 Task:  Click on Golf Select Pick Sheet First name Elizabeth Last name Johnson and  Email softage.8@softage.net Group 1 Patrick Cantlay Group 2 Justin Thomas Bonus Golfer Patrick Cantlay Group 3 Kurt Kitayama Group 4 Shane Lowry #1 Golfer For The Week Keegan Bradley Tie-Breaker Score 1 Submit pick sheet
Action: Mouse scrolled (403, 253) with delta (0, 0)
Screenshot: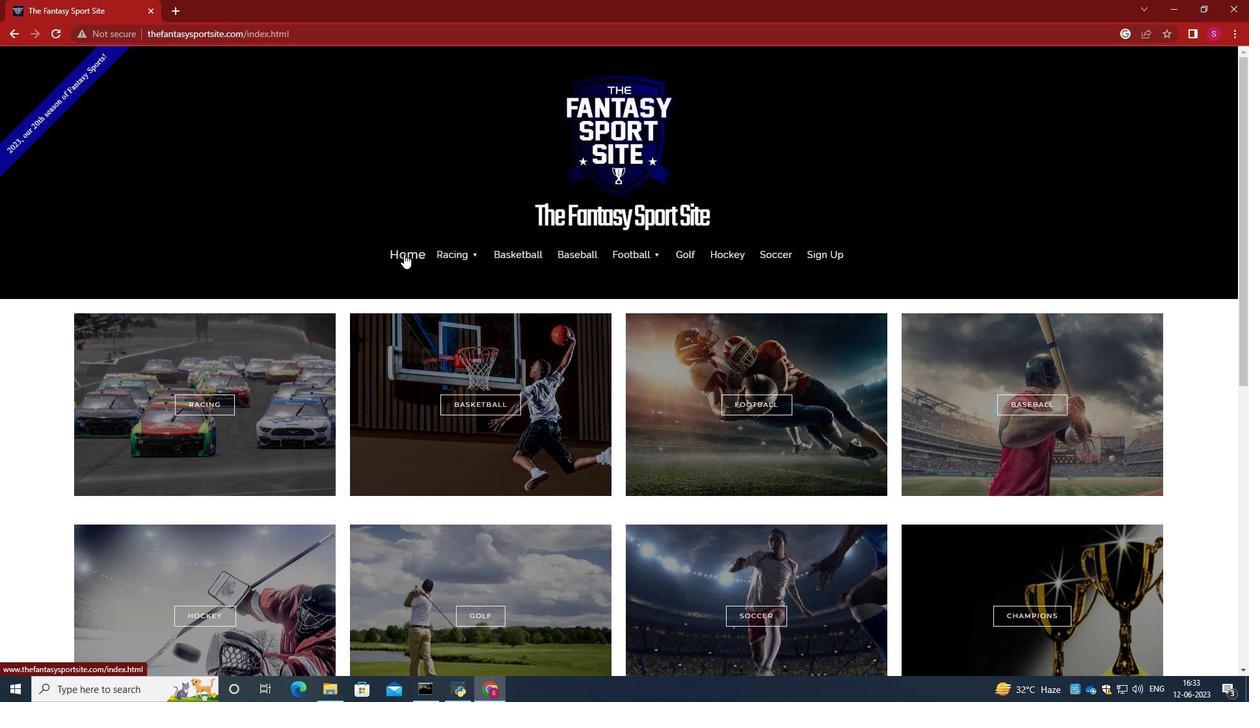 
Action: Mouse scrolled (403, 253) with delta (0, 0)
Screenshot: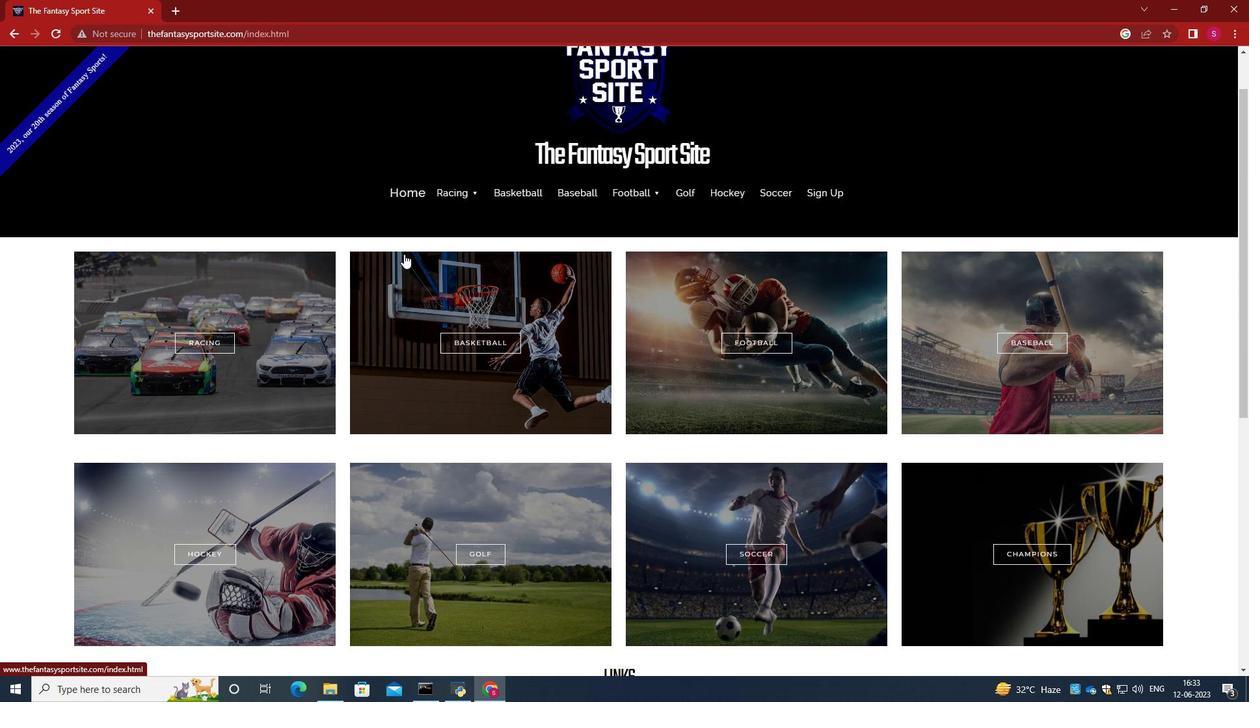 
Action: Mouse moved to (418, 279)
Screenshot: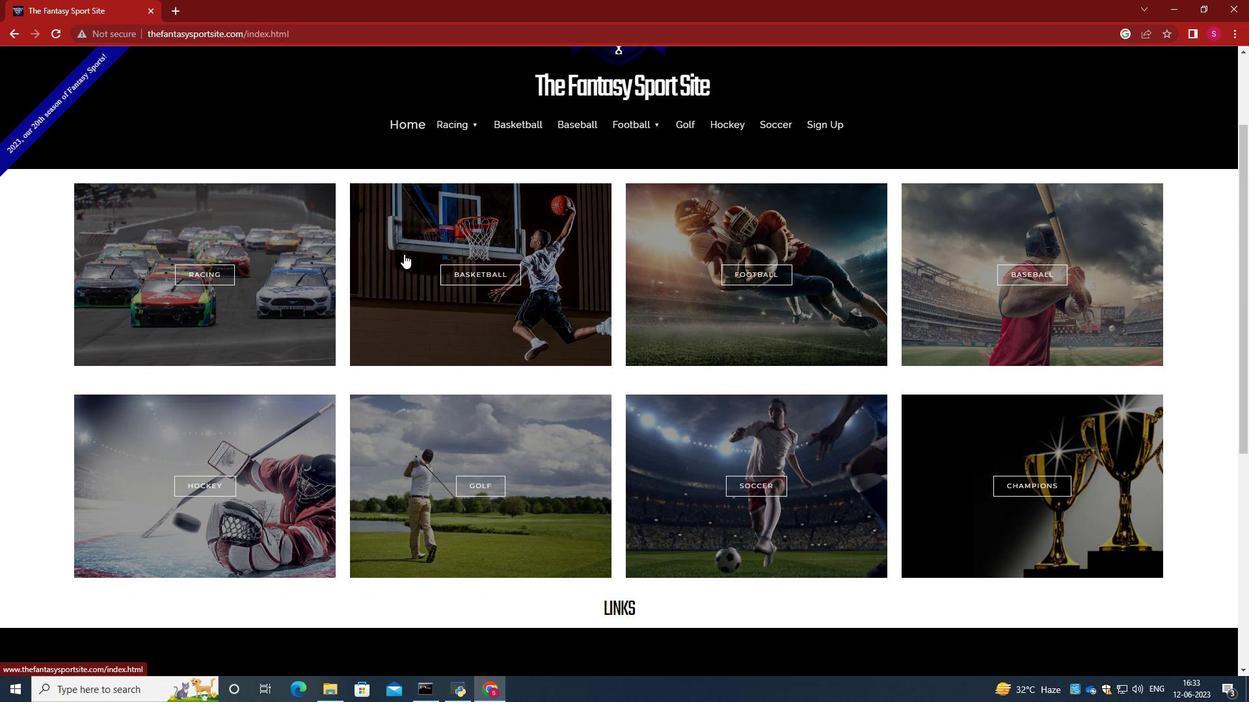 
Action: Mouse scrolled (418, 278) with delta (0, 0)
Screenshot: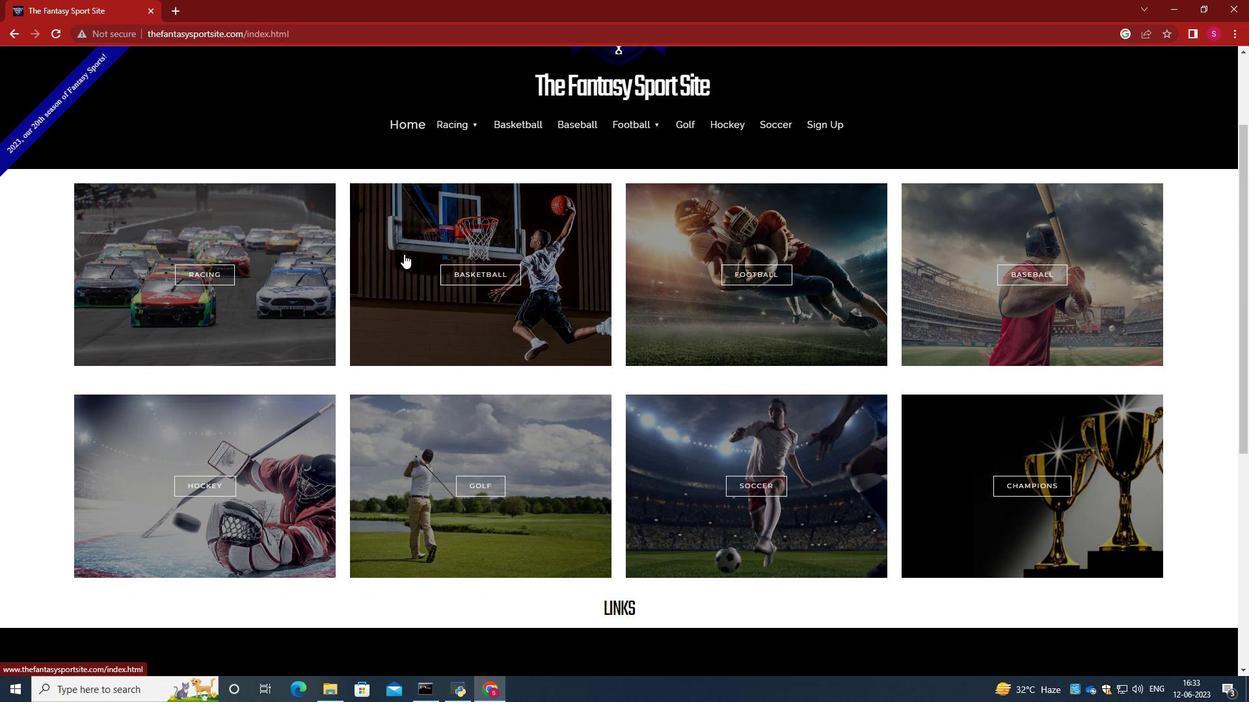 
Action: Mouse scrolled (418, 278) with delta (0, 0)
Screenshot: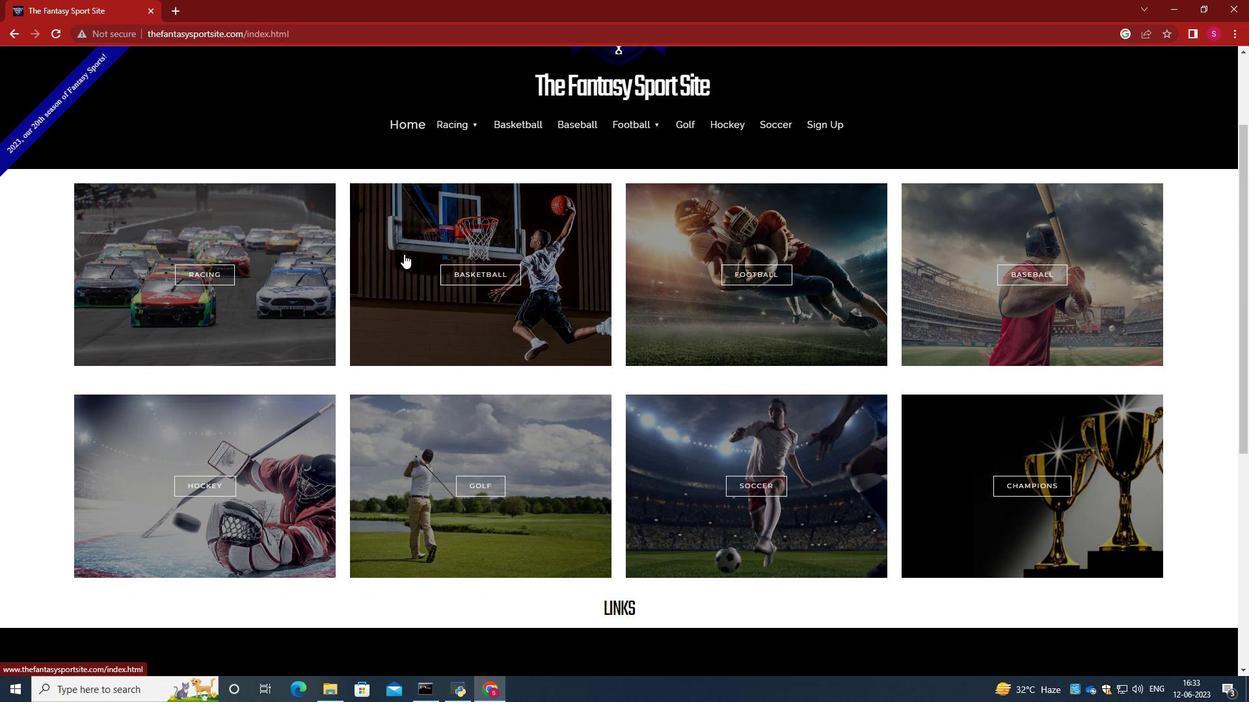 
Action: Mouse scrolled (418, 278) with delta (0, 0)
Screenshot: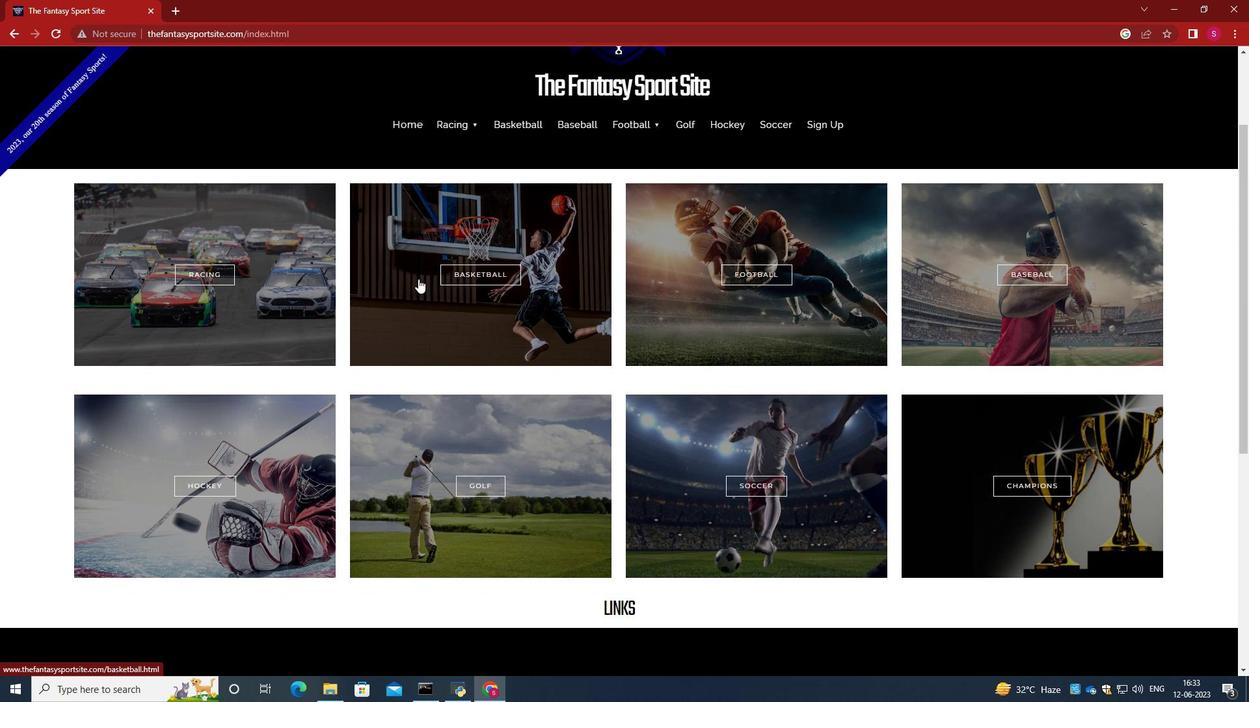 
Action: Mouse moved to (466, 293)
Screenshot: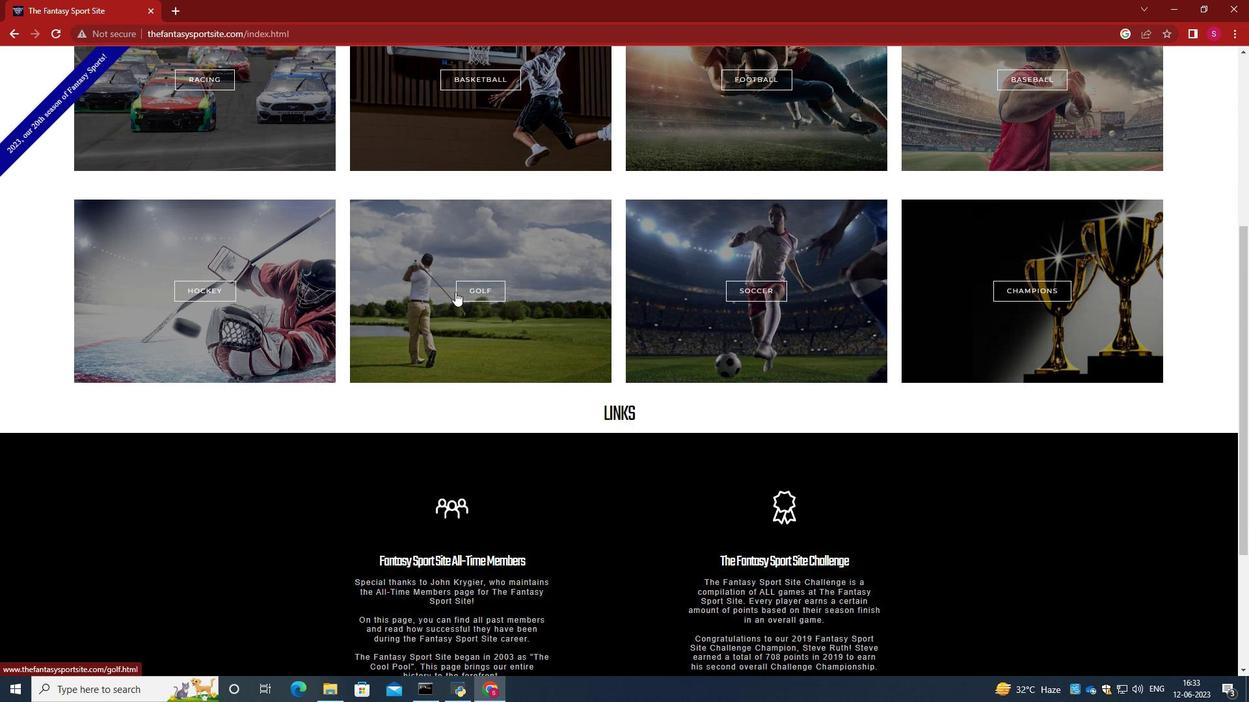 
Action: Mouse pressed left at (466, 293)
Screenshot: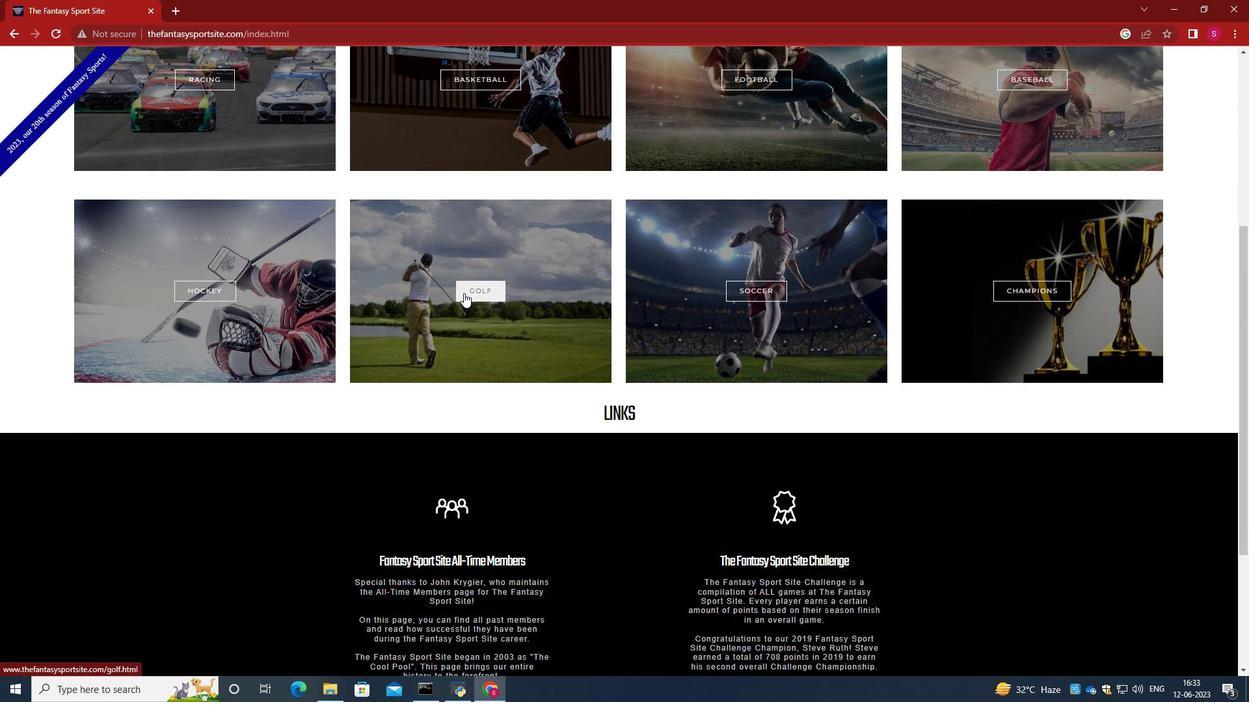 
Action: Mouse moved to (466, 292)
Screenshot: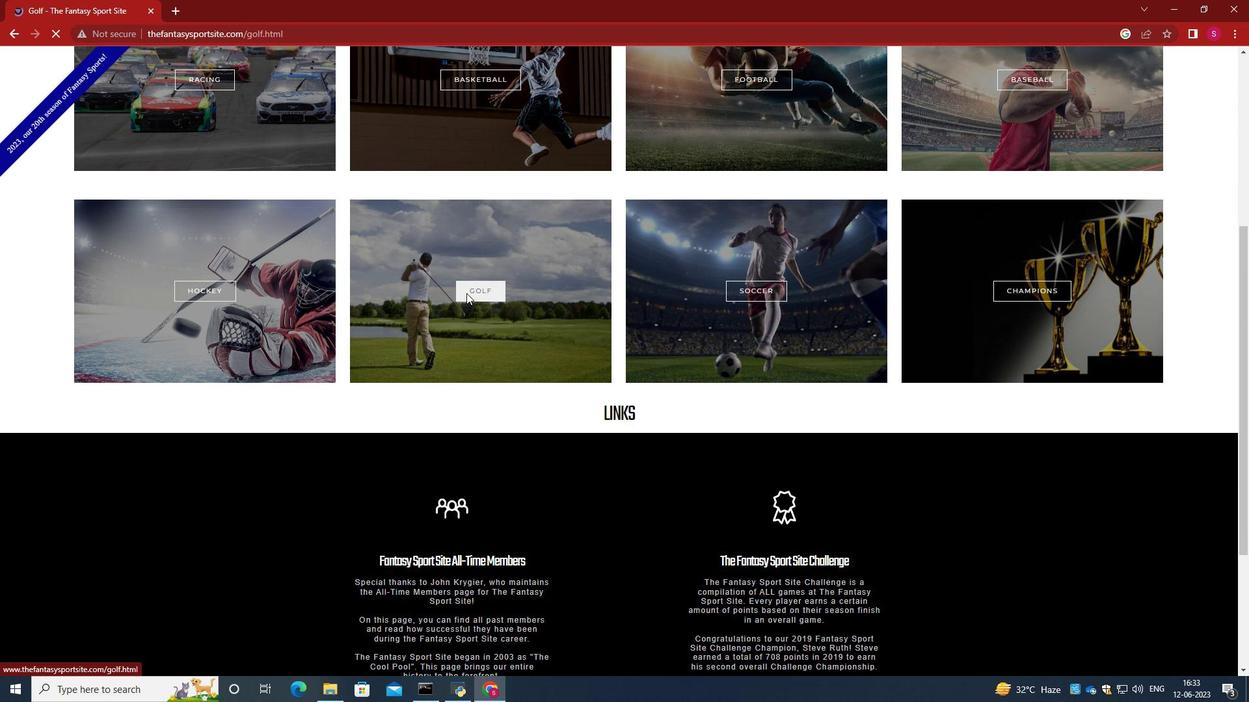 
Action: Mouse scrolled (466, 292) with delta (0, 0)
Screenshot: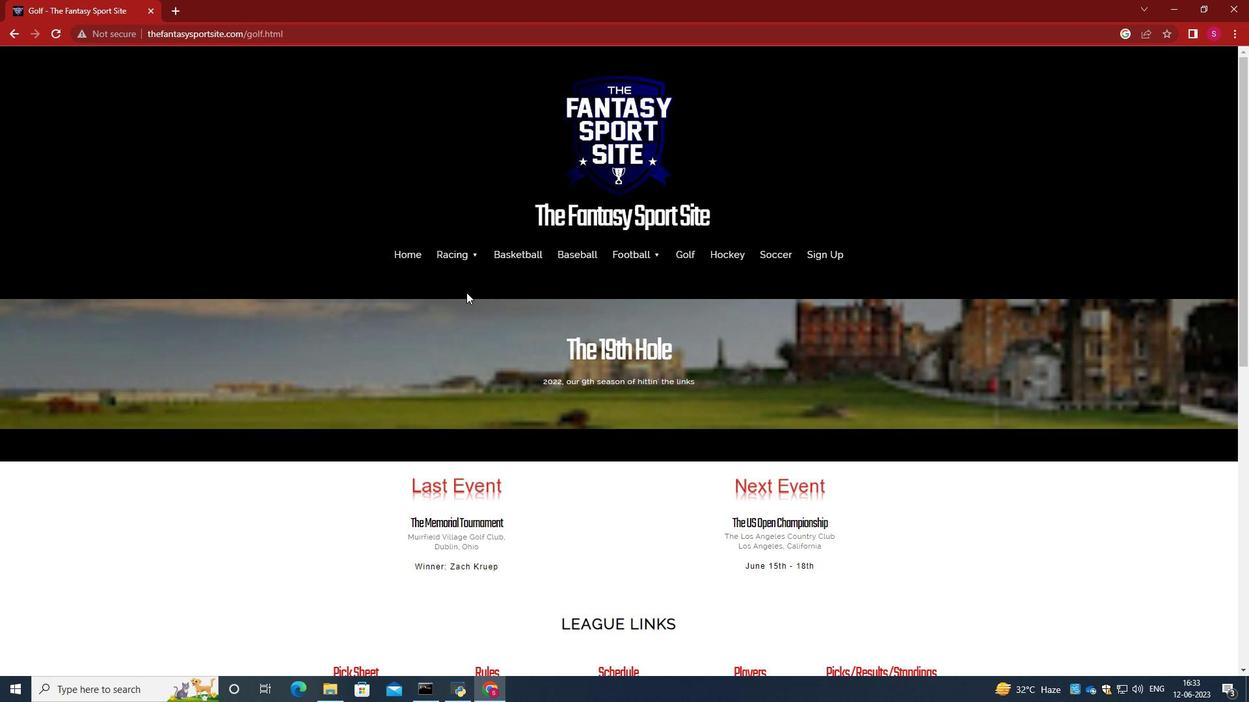 
Action: Mouse moved to (465, 293)
Screenshot: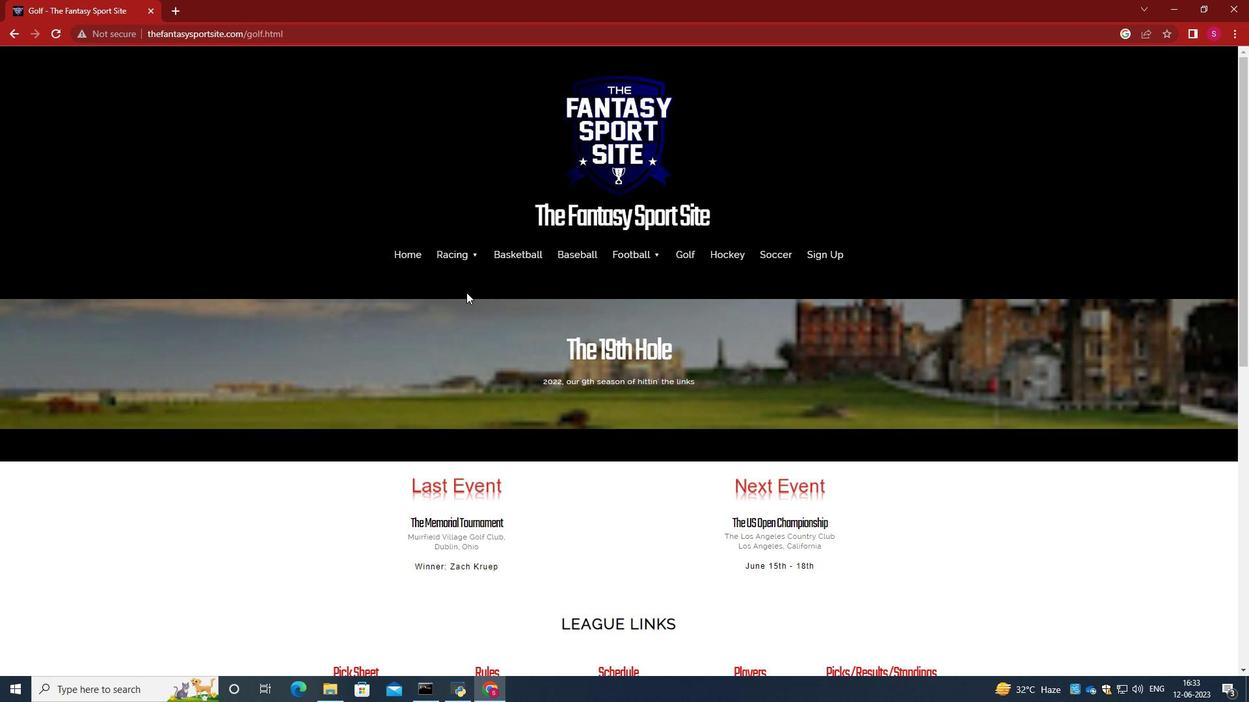 
Action: Mouse scrolled (465, 292) with delta (0, 0)
Screenshot: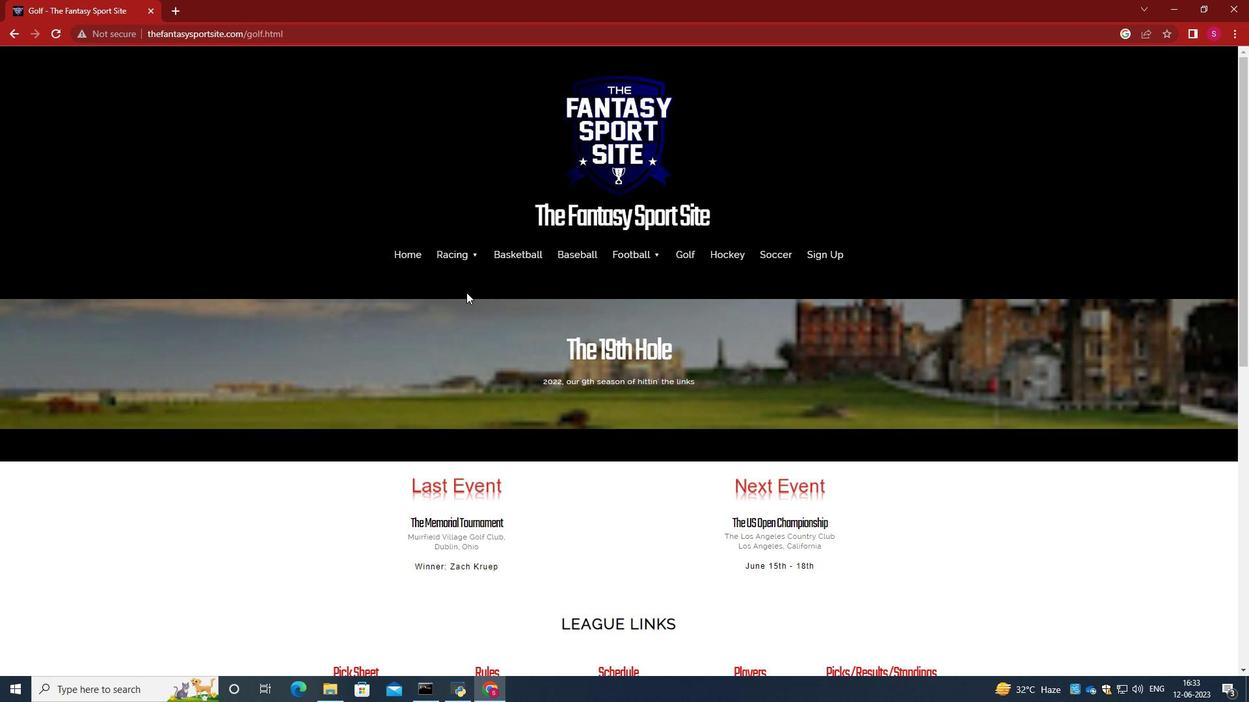 
Action: Mouse moved to (462, 293)
Screenshot: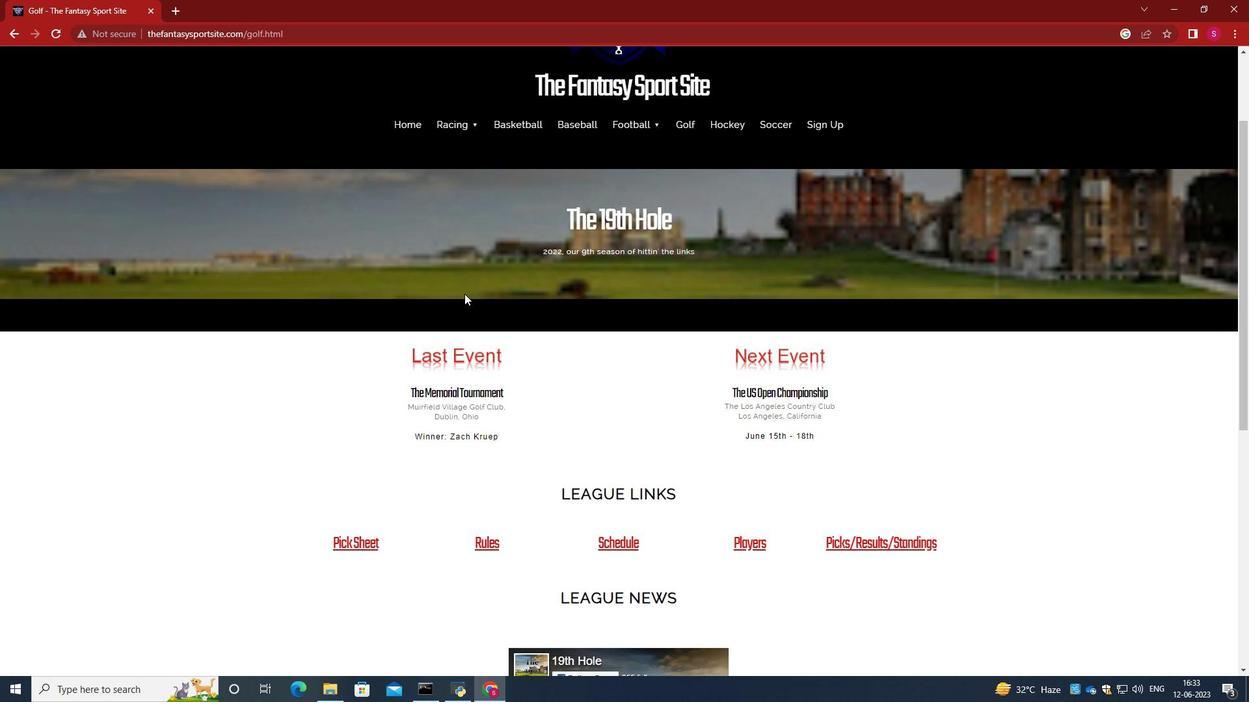 
Action: Mouse scrolled (462, 292) with delta (0, 0)
Screenshot: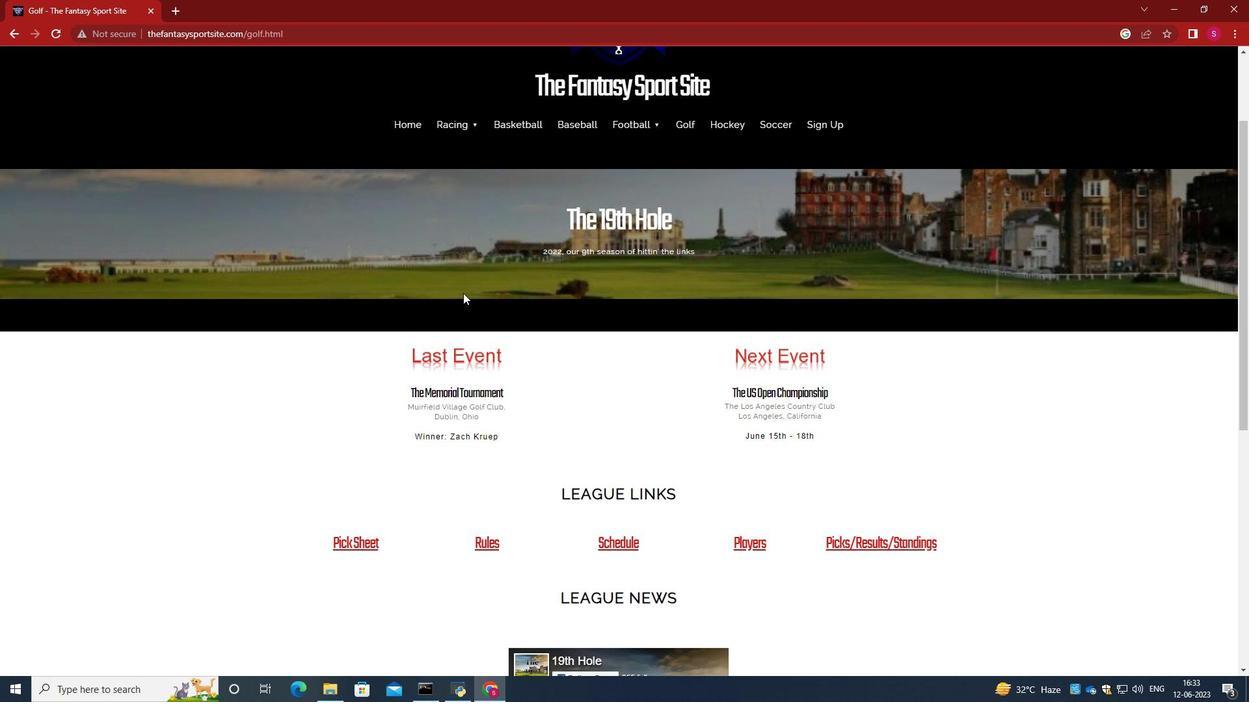 
Action: Mouse scrolled (462, 292) with delta (0, 0)
Screenshot: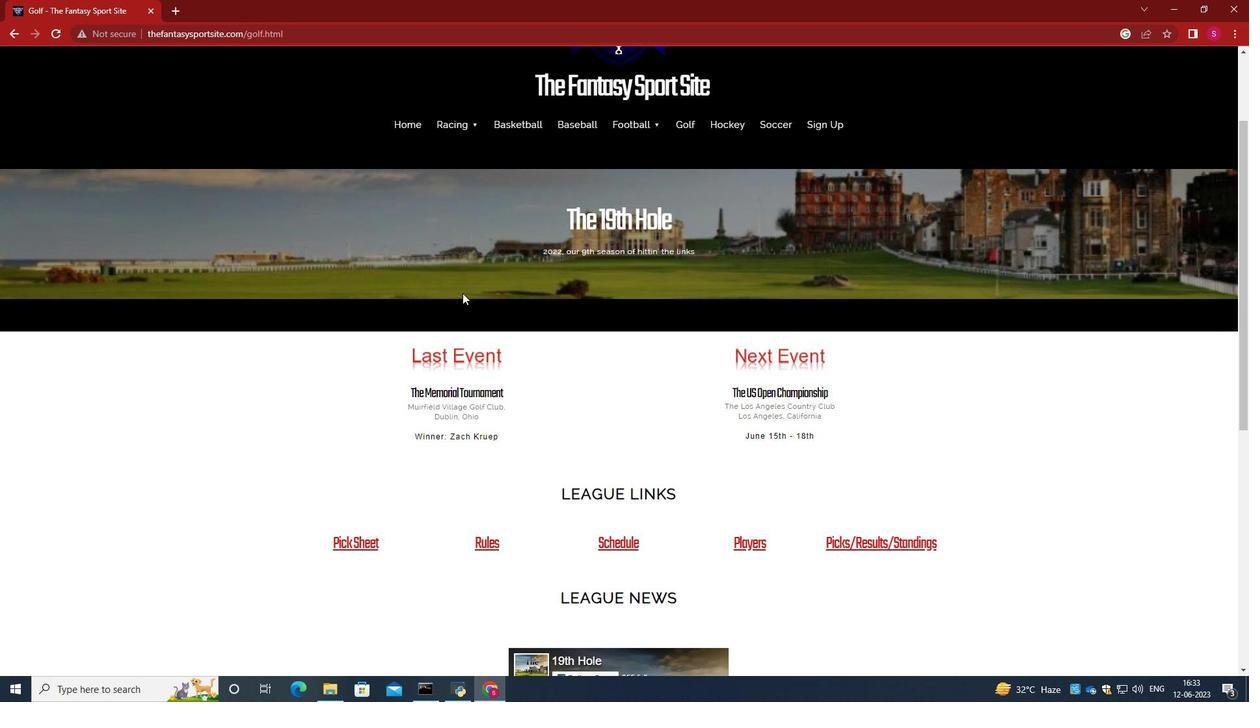 
Action: Mouse scrolled (462, 292) with delta (0, 0)
Screenshot: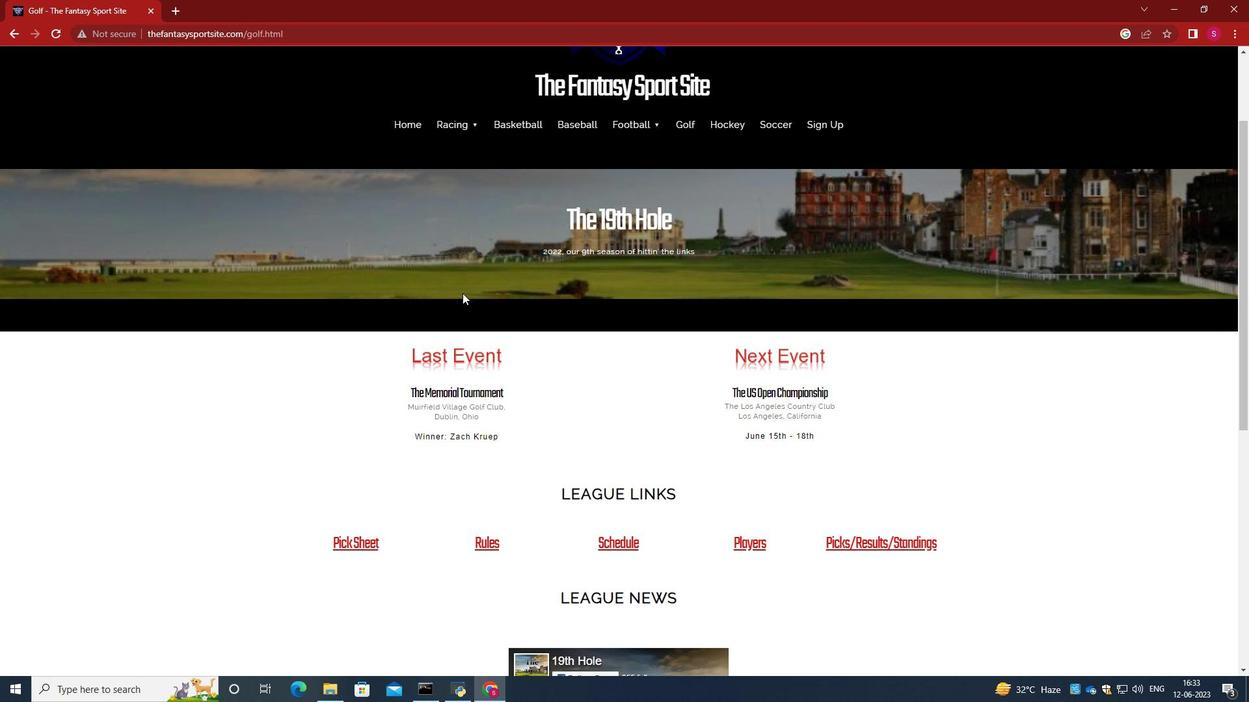 
Action: Mouse moved to (344, 344)
Screenshot: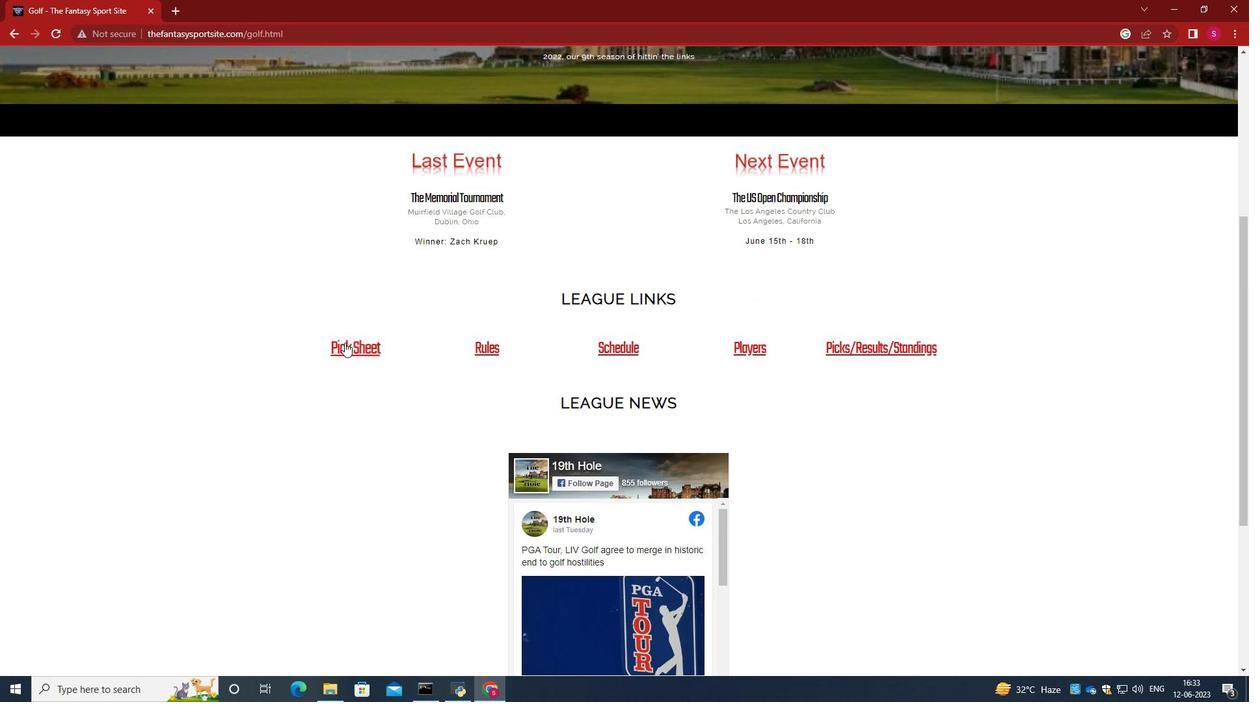 
Action: Mouse pressed left at (344, 344)
Screenshot: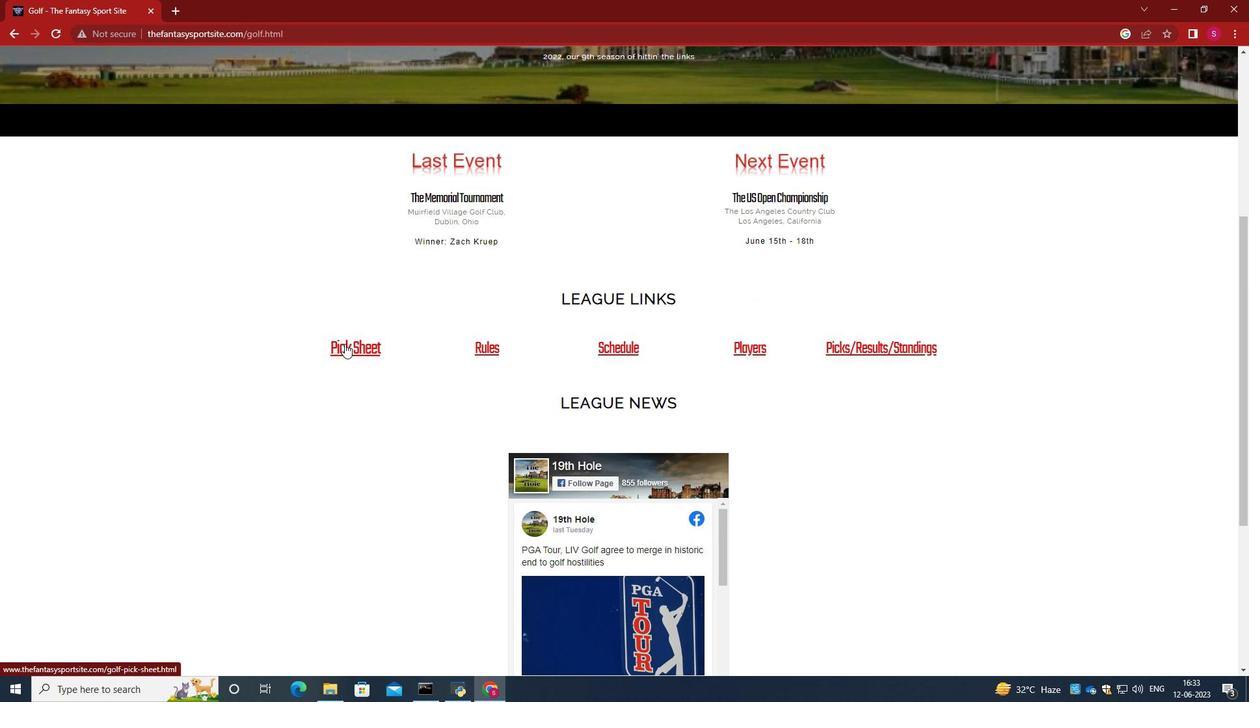 
Action: Mouse moved to (489, 262)
Screenshot: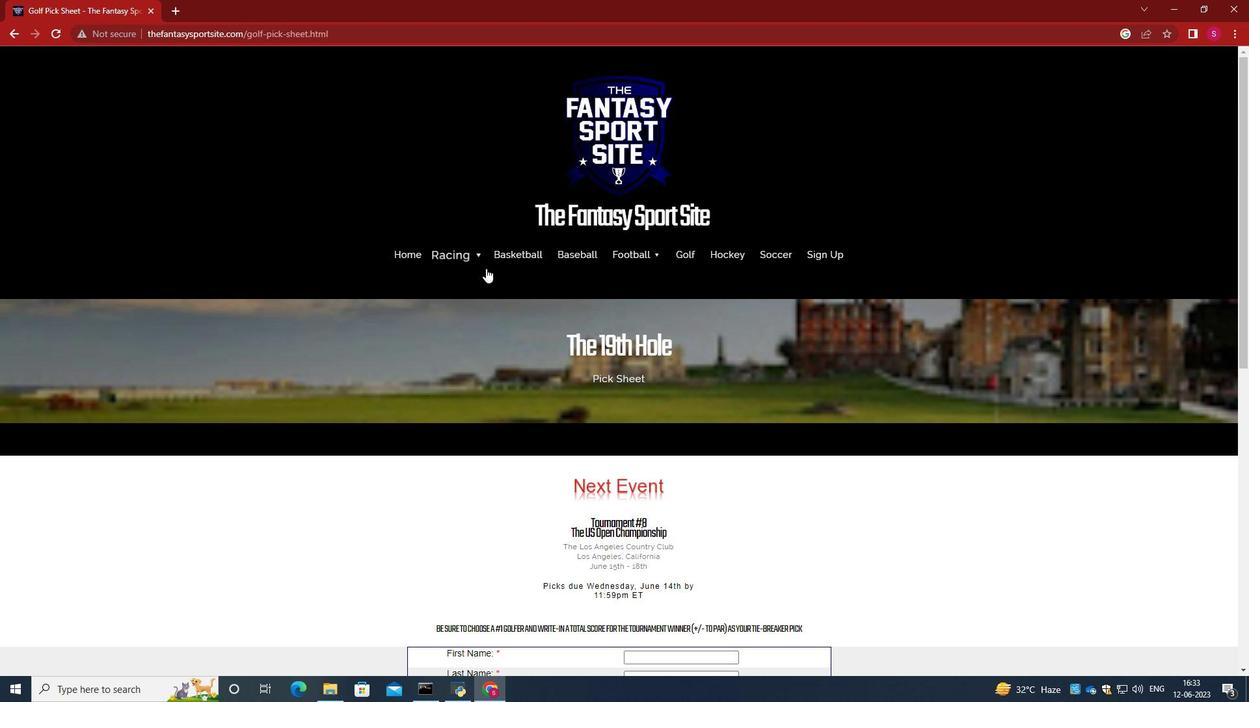 
Action: Mouse scrolled (489, 262) with delta (0, 0)
Screenshot: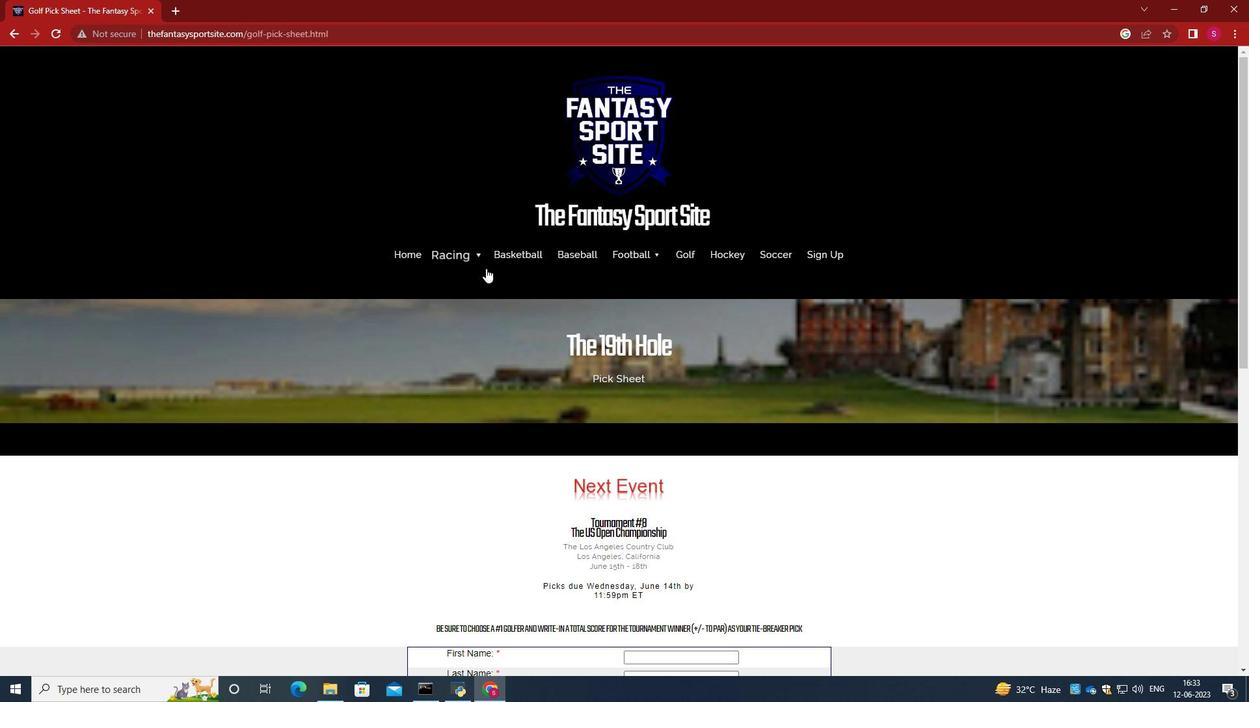 
Action: Mouse scrolled (489, 262) with delta (0, 0)
Screenshot: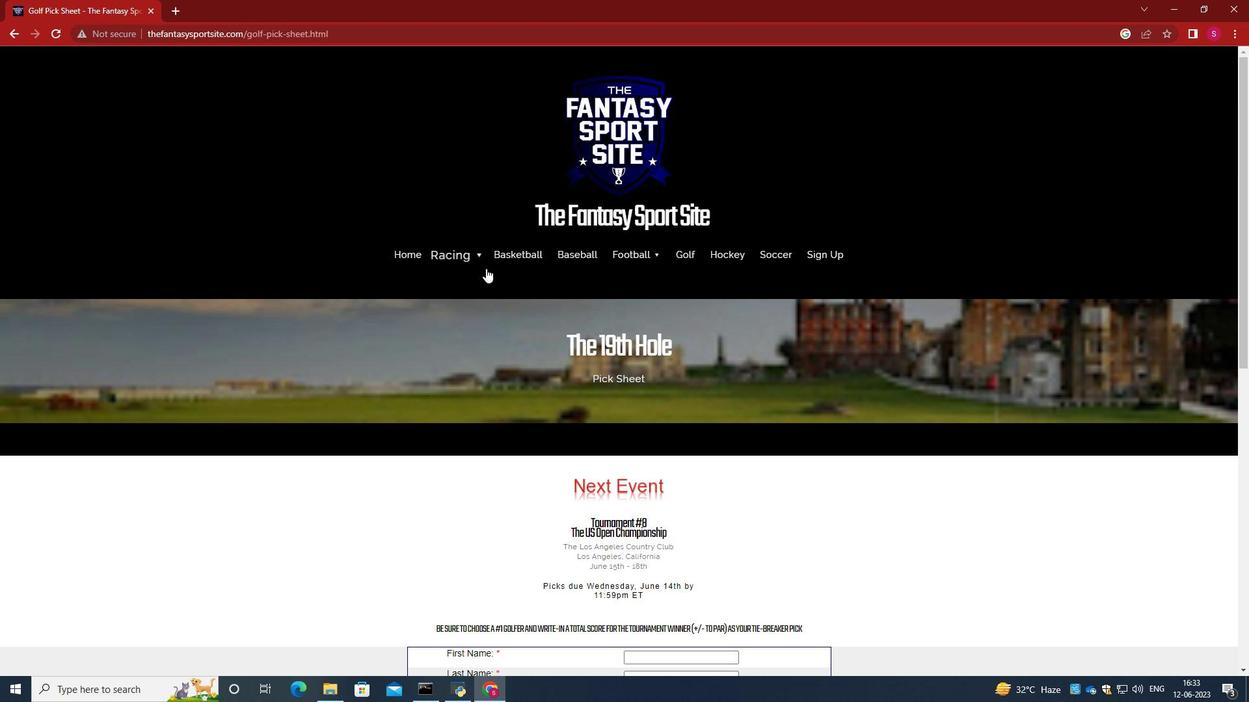 
Action: Mouse scrolled (489, 262) with delta (0, 0)
Screenshot: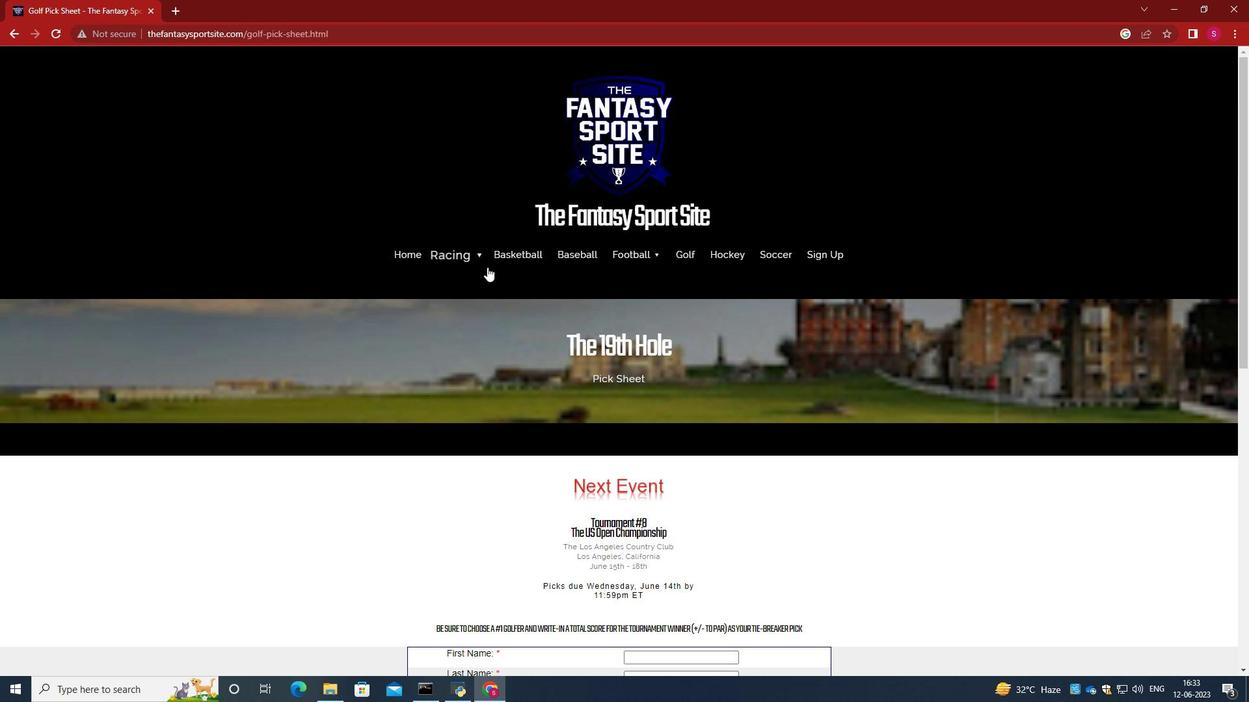 
Action: Mouse scrolled (489, 262) with delta (0, 0)
Screenshot: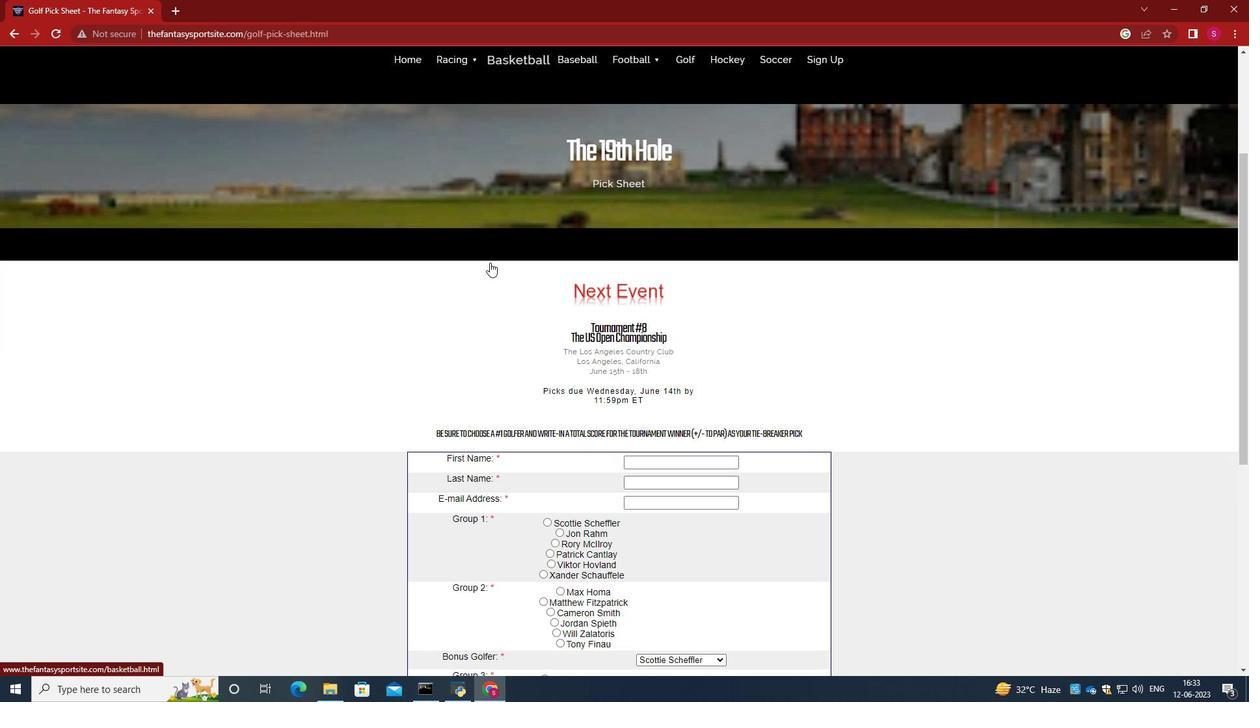 
Action: Mouse moved to (491, 262)
Screenshot: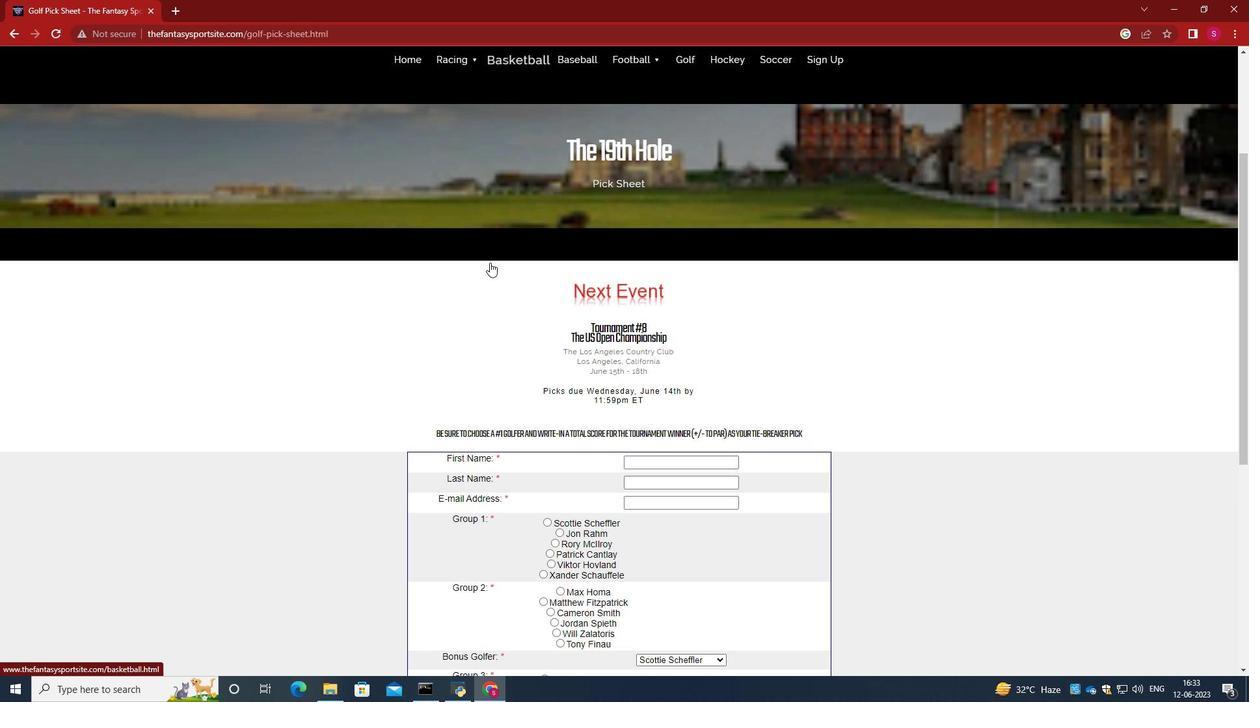 
Action: Mouse scrolled (491, 261) with delta (0, 0)
Screenshot: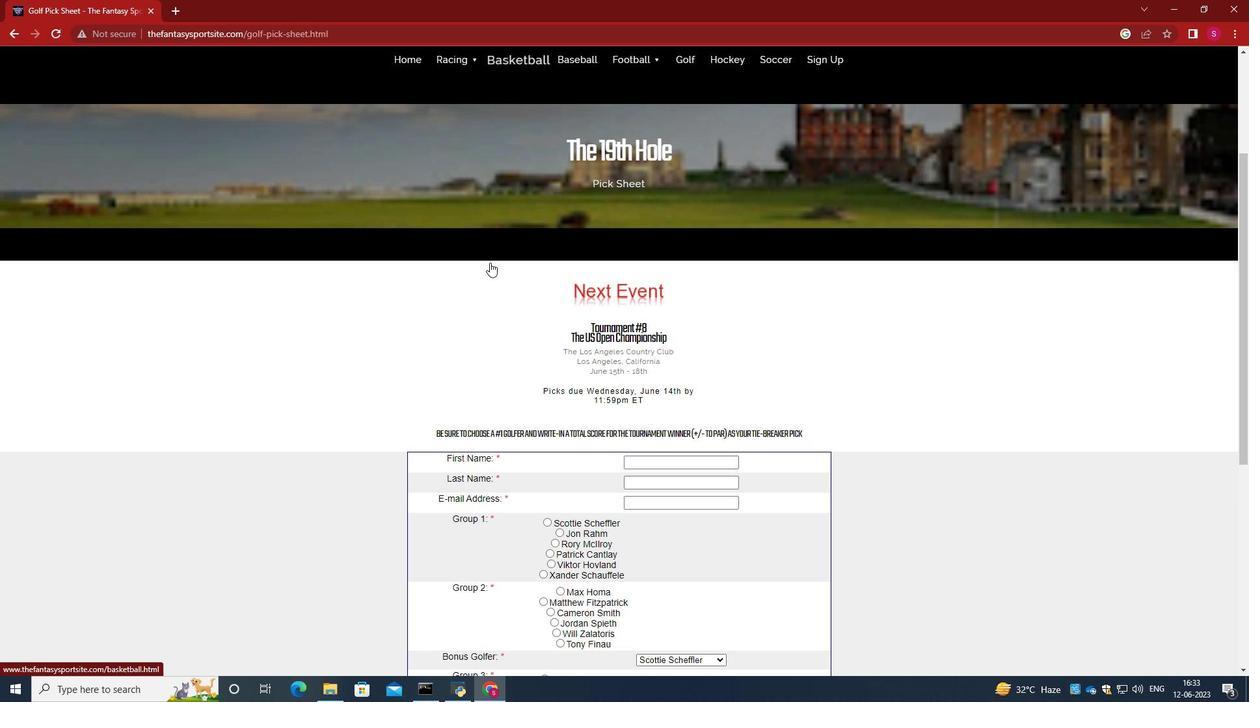 
Action: Mouse moved to (485, 262)
Screenshot: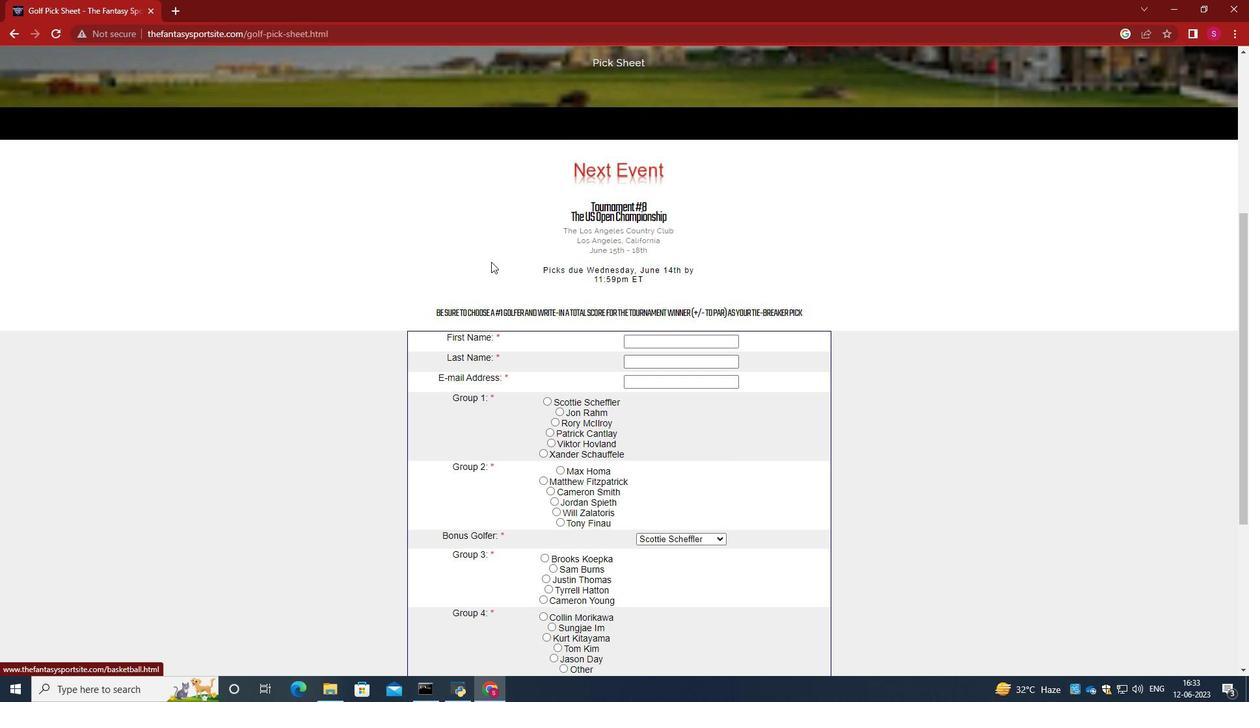 
Action: Mouse scrolled (485, 261) with delta (0, 0)
Screenshot: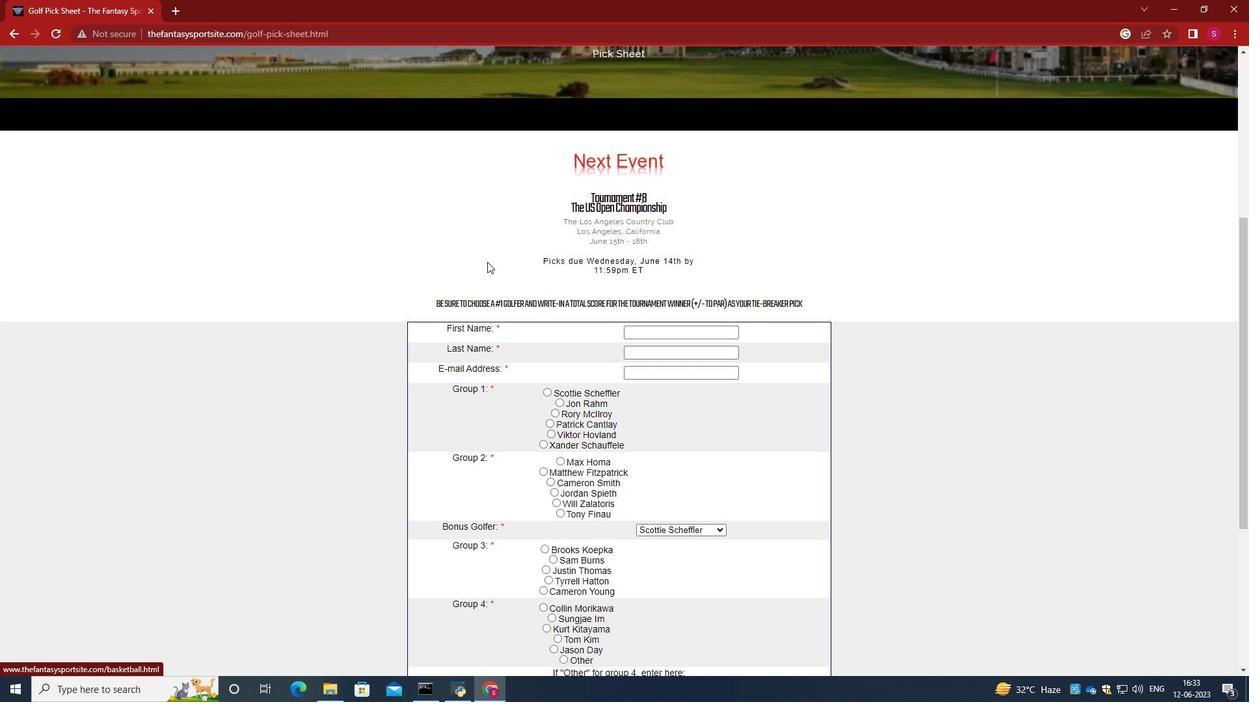 
Action: Mouse scrolled (485, 261) with delta (0, 0)
Screenshot: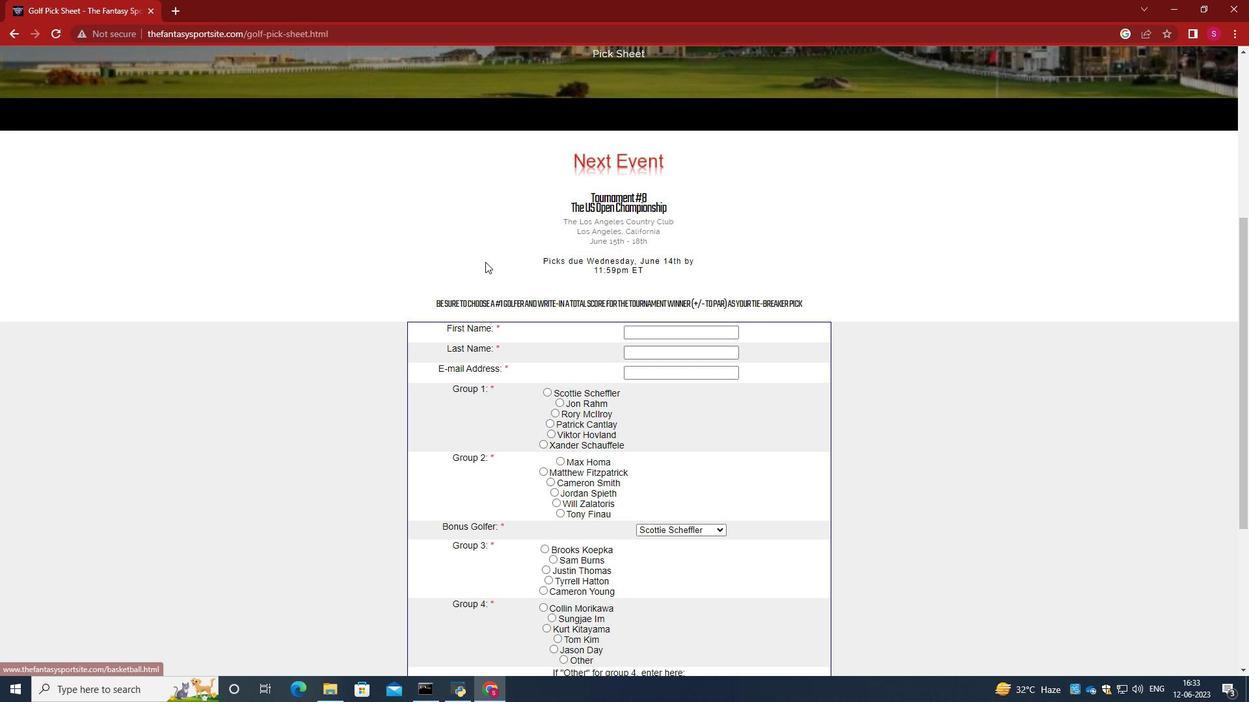 
Action: Mouse scrolled (485, 261) with delta (0, 0)
Screenshot: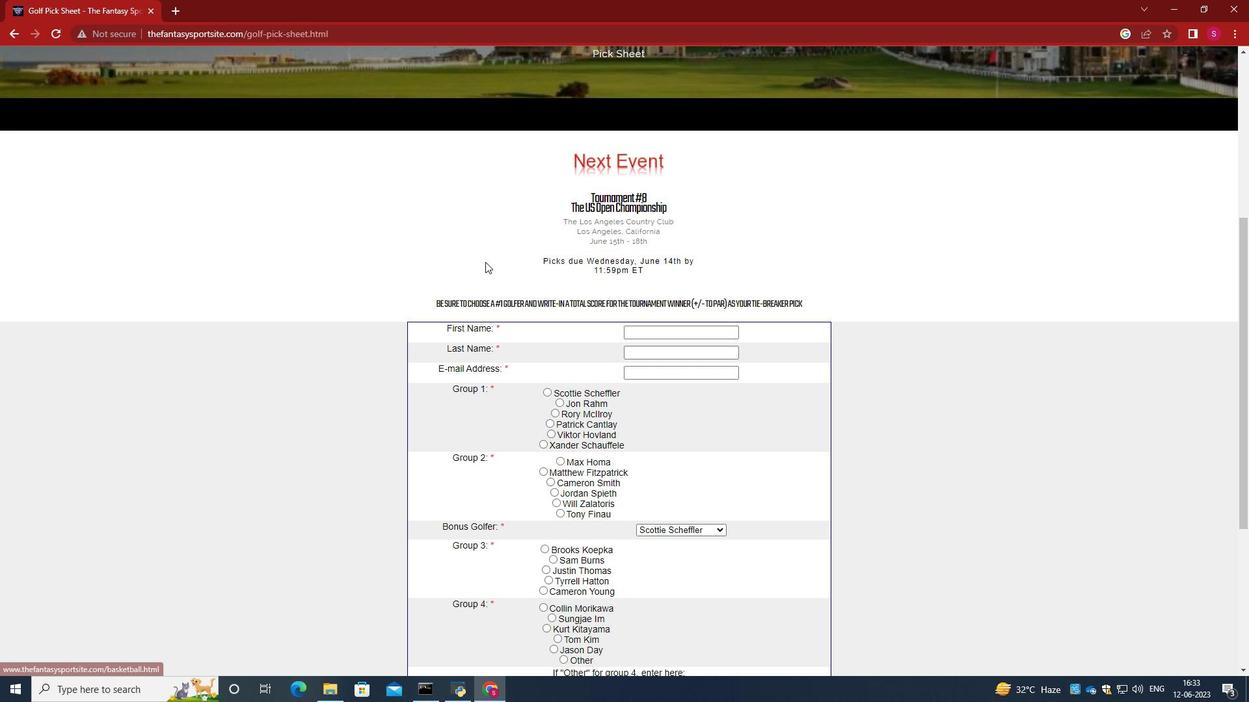 
Action: Mouse moved to (699, 137)
Screenshot: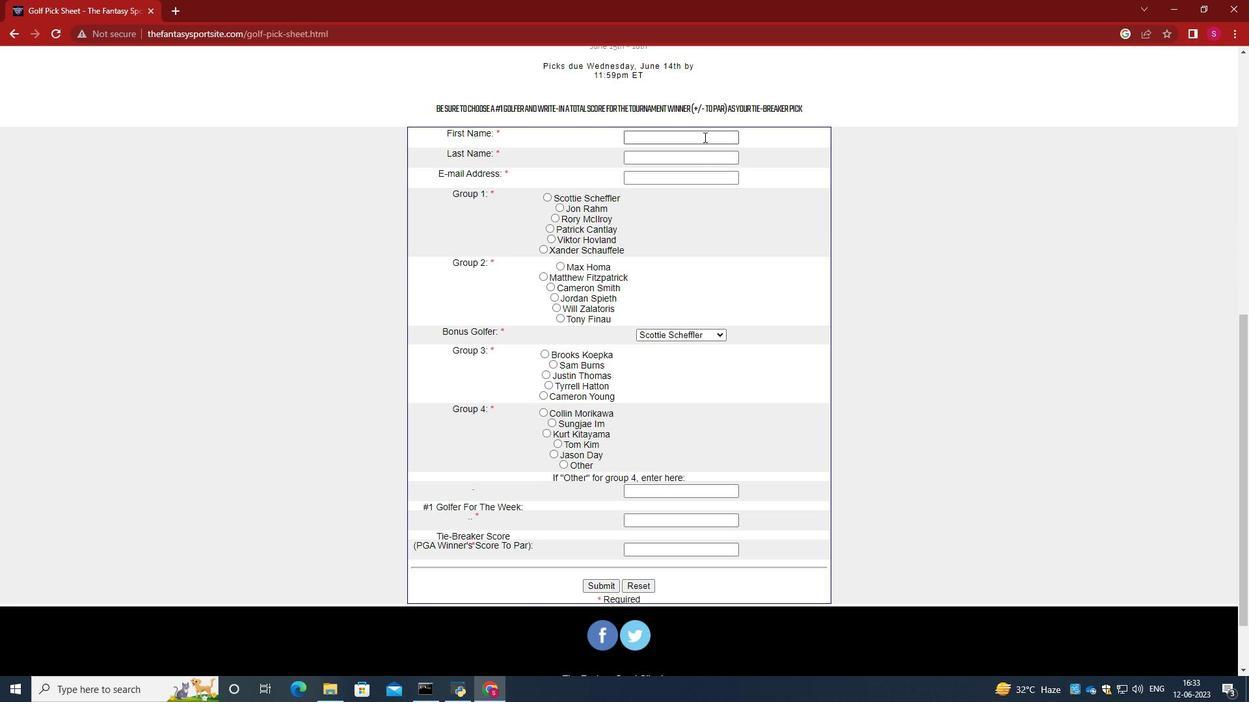 
Action: Mouse pressed left at (699, 137)
Screenshot: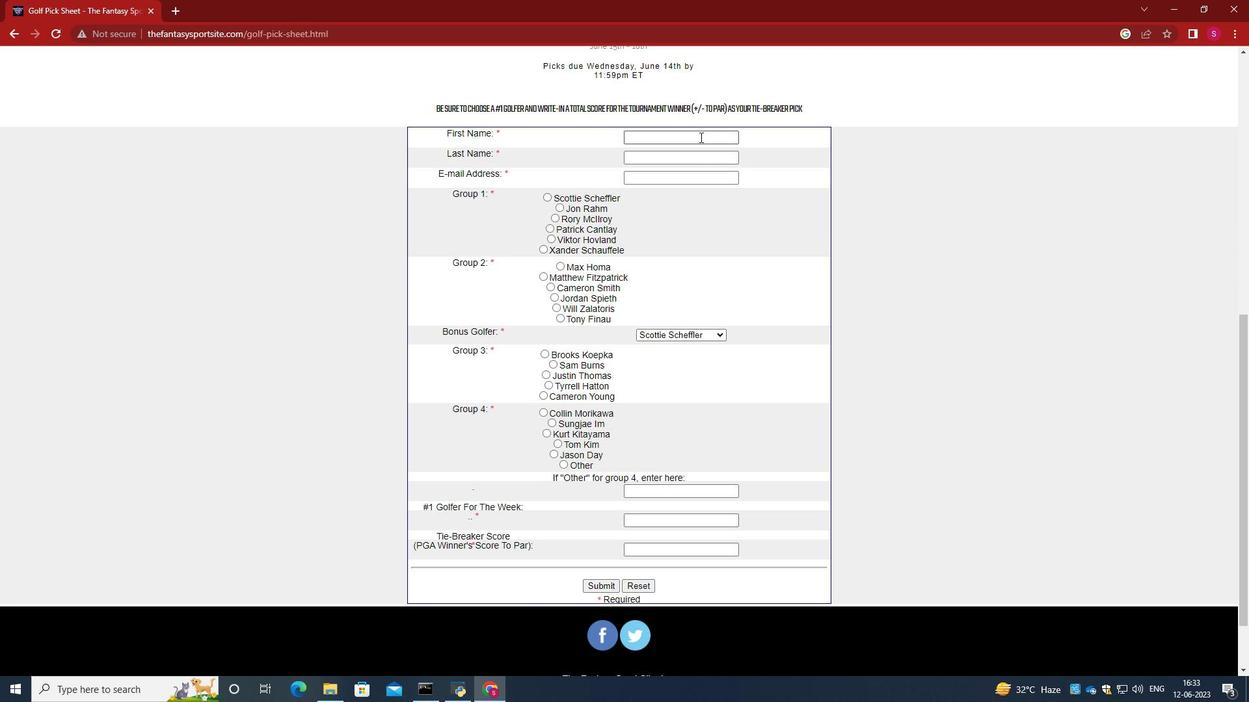 
Action: Key pressed <Key.caps_lock>E<Key.caps_lock>lizabeth<Key.tab><Key.caps_lock>J<Key.caps_lock>honson<Key.tab>softage.8<Key.shift>@softage.net<Key.tab>
Screenshot: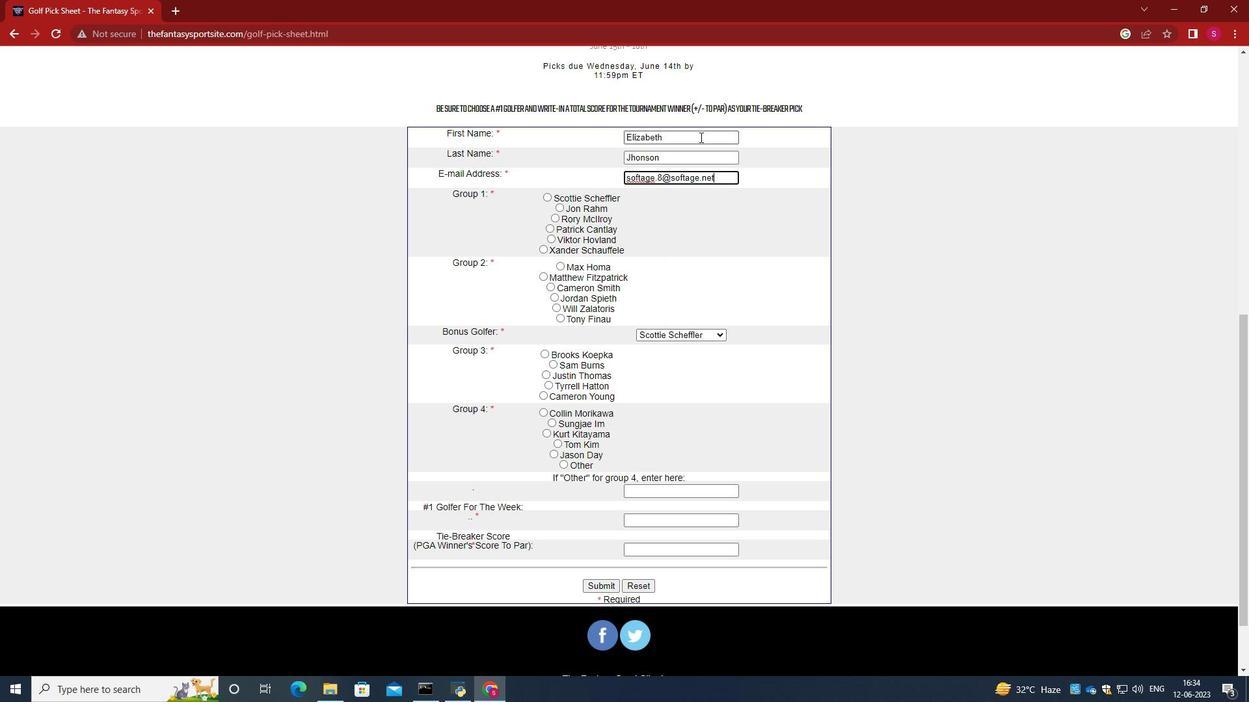 
Action: Mouse moved to (554, 229)
Screenshot: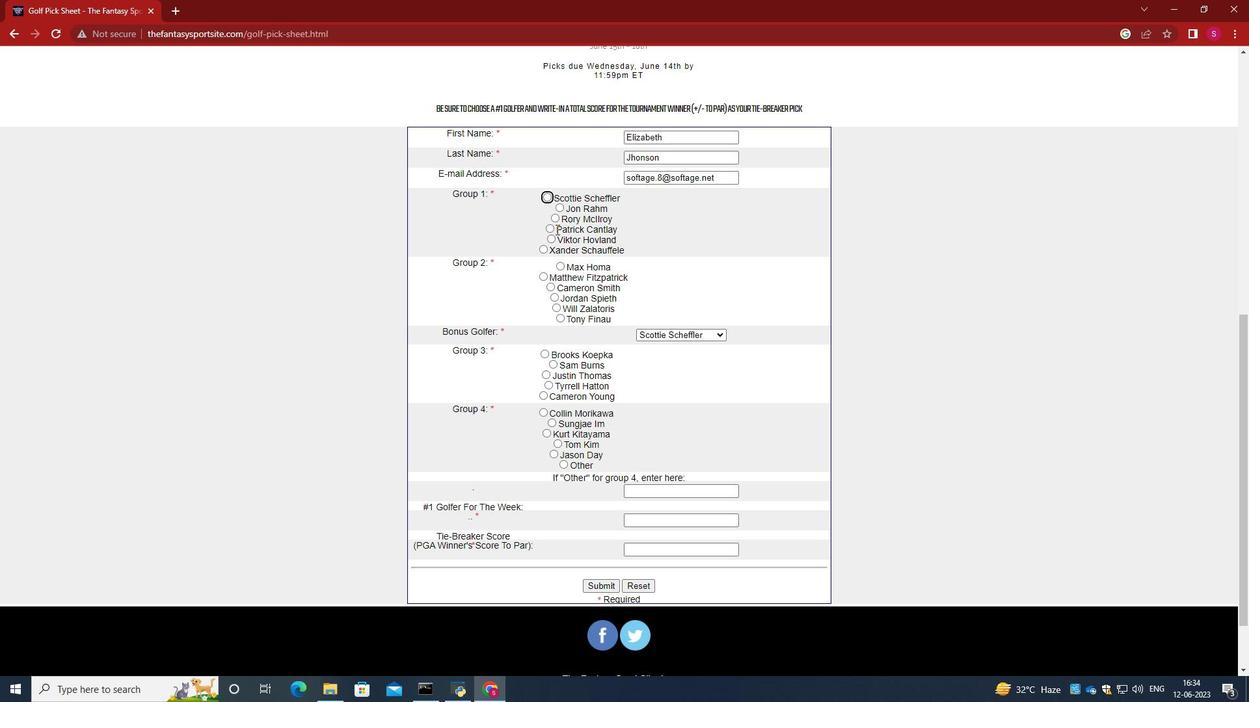 
Action: Mouse pressed left at (554, 229)
Screenshot: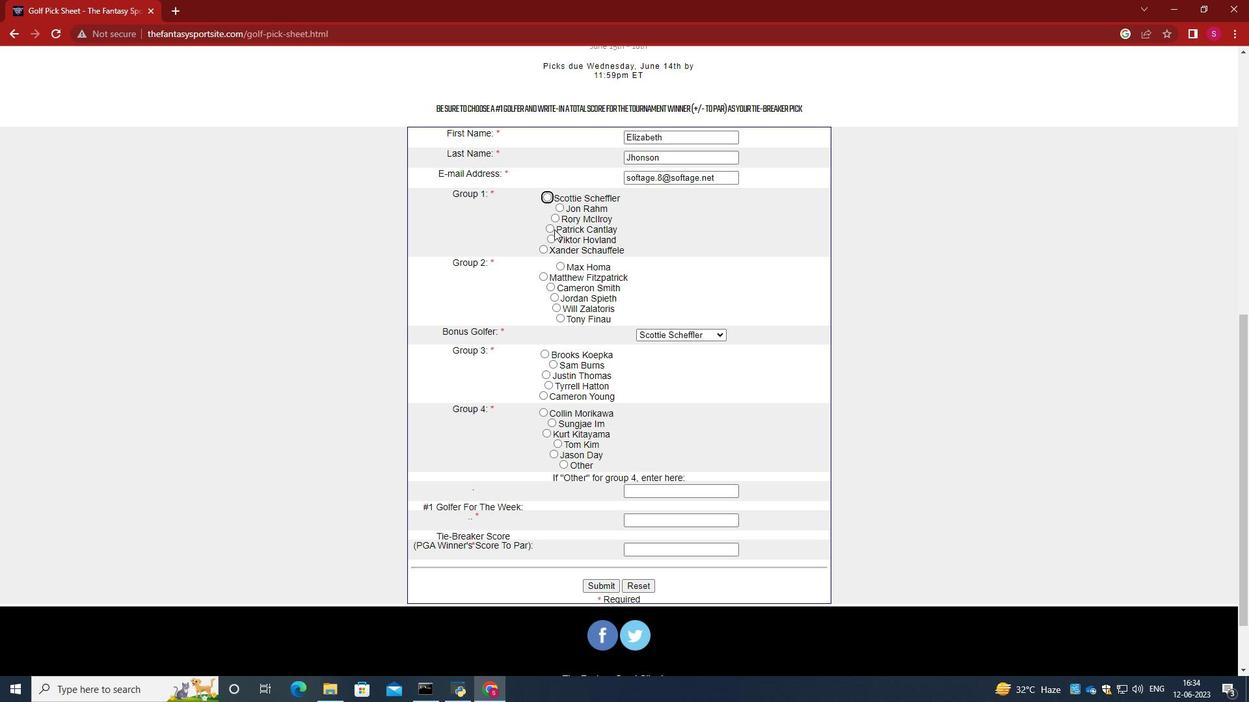 
Action: Mouse moved to (550, 229)
Screenshot: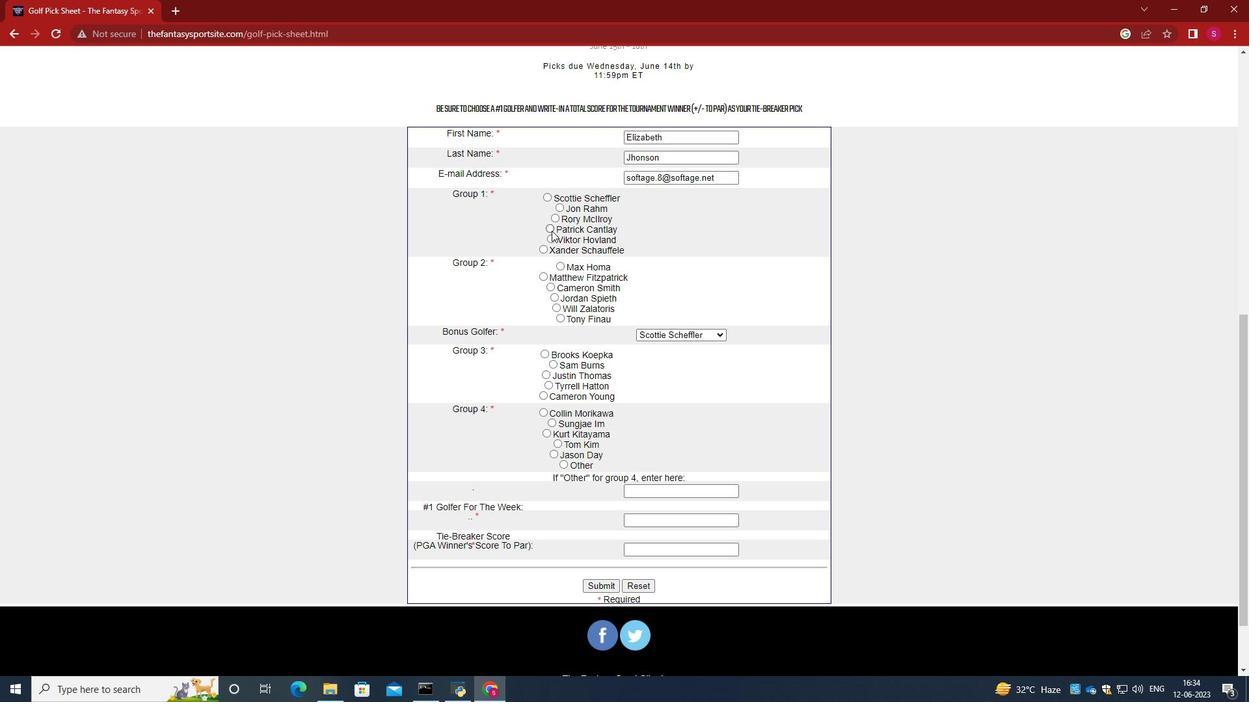 
Action: Mouse pressed left at (550, 229)
Screenshot: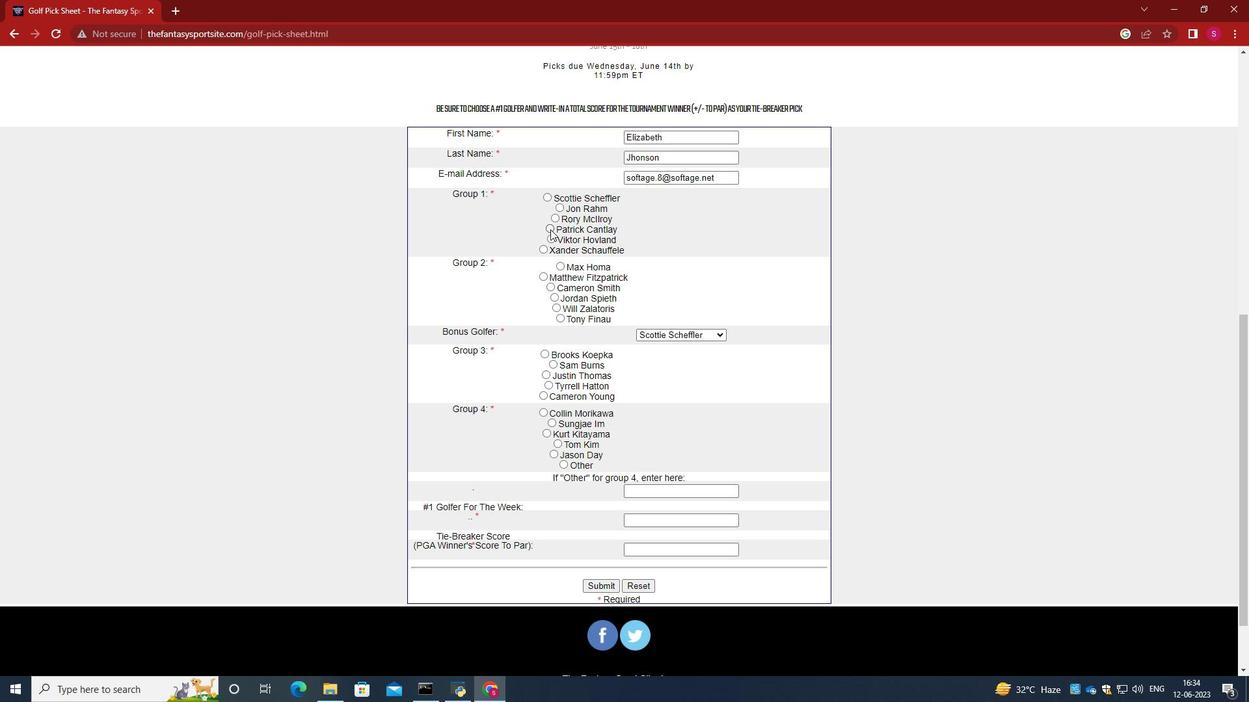 
Action: Mouse moved to (551, 298)
Screenshot: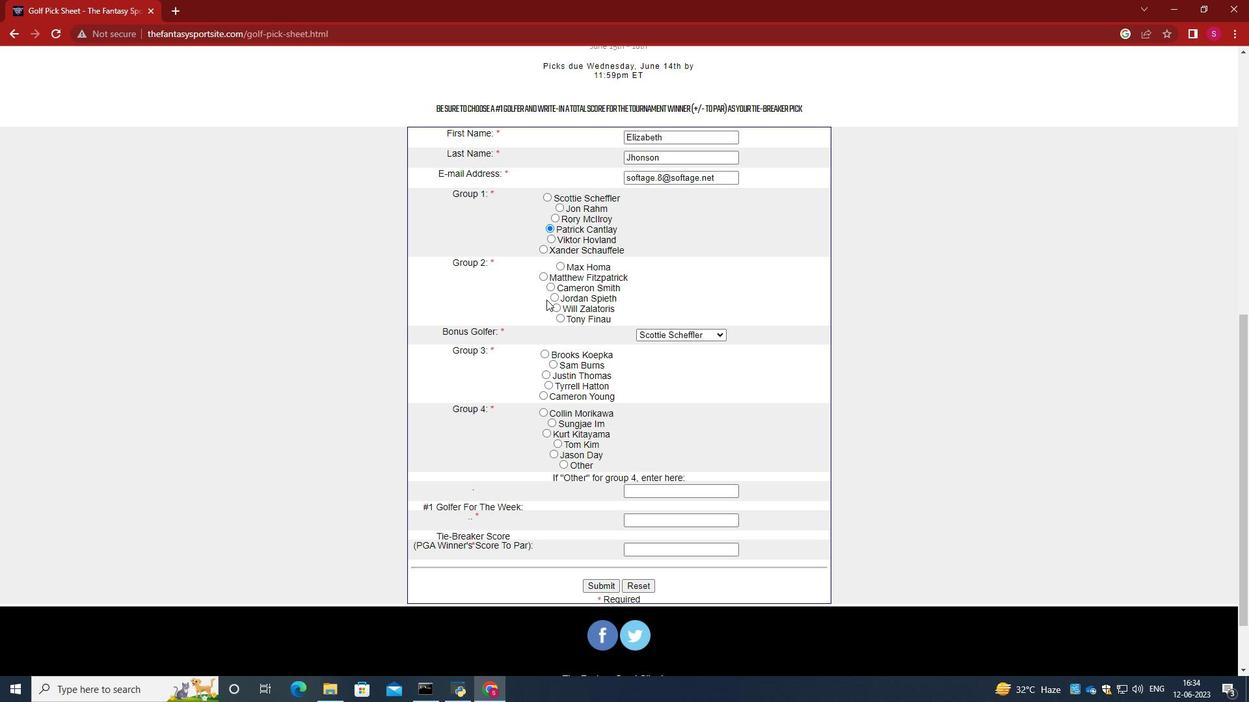 
Action: Mouse pressed left at (551, 298)
Screenshot: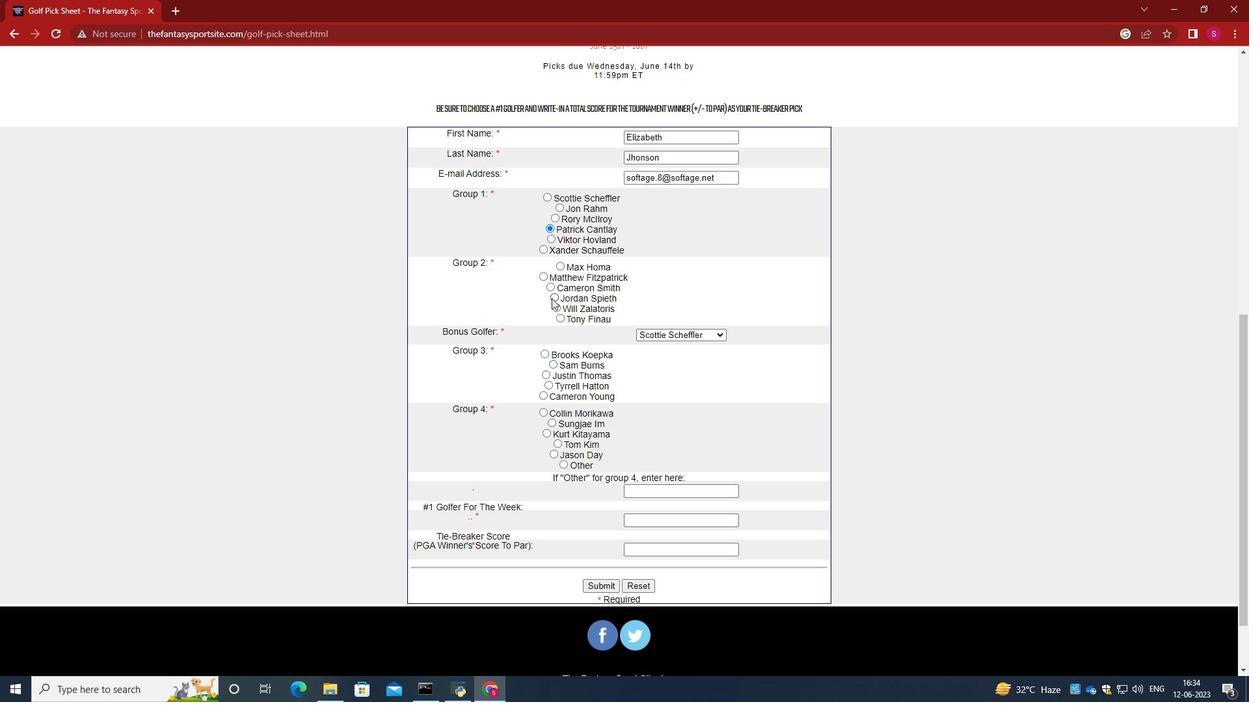 
Action: Mouse moved to (653, 255)
Screenshot: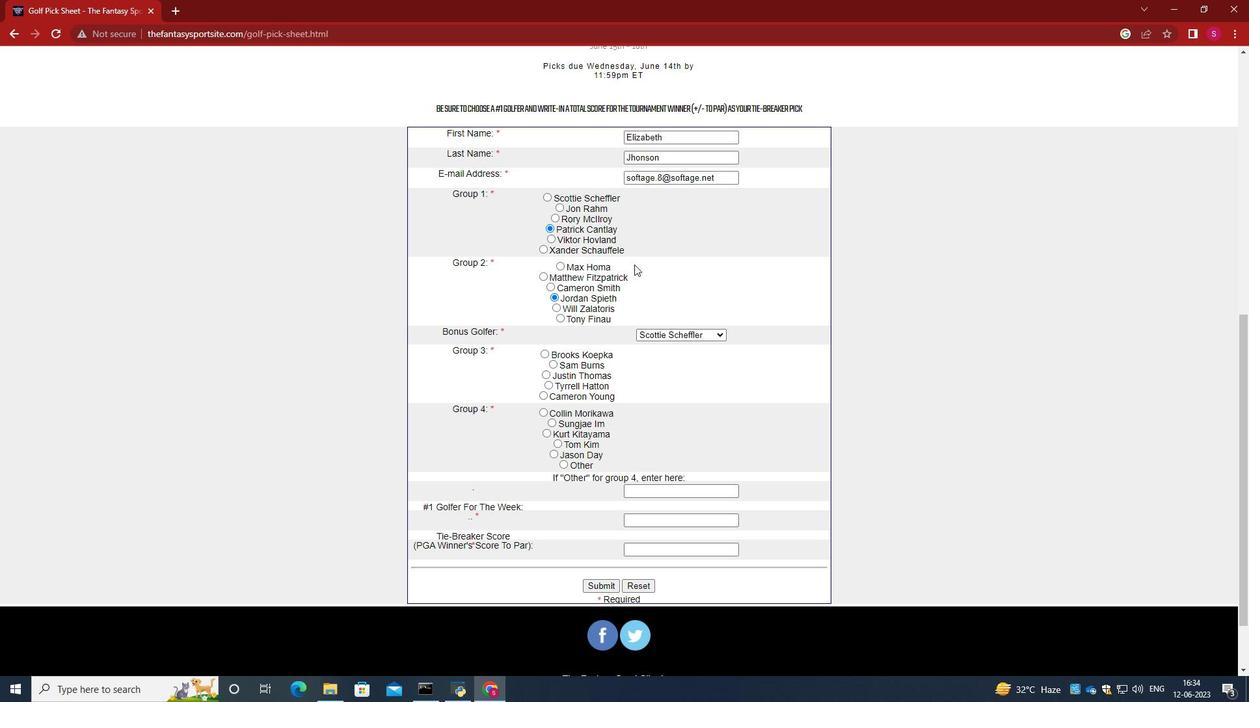 
Action: Mouse scrolled (653, 254) with delta (0, 0)
Screenshot: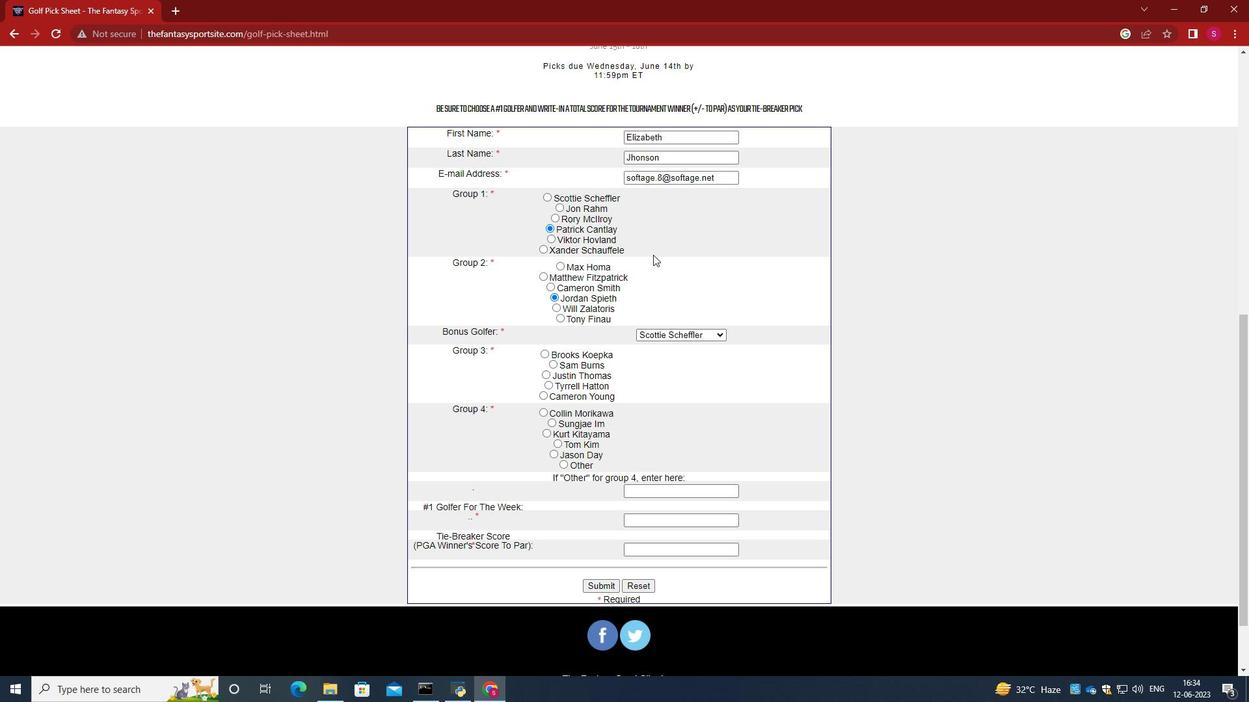 
Action: Mouse moved to (683, 267)
Screenshot: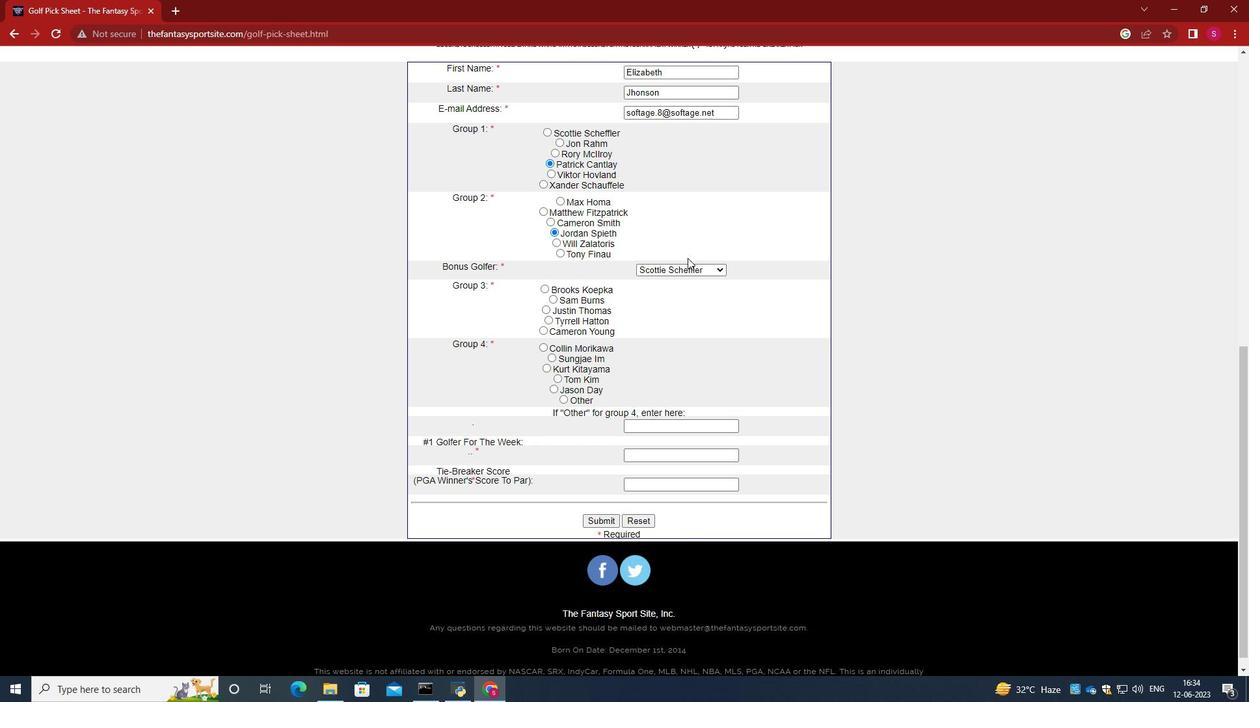
Action: Mouse pressed left at (683, 267)
Screenshot: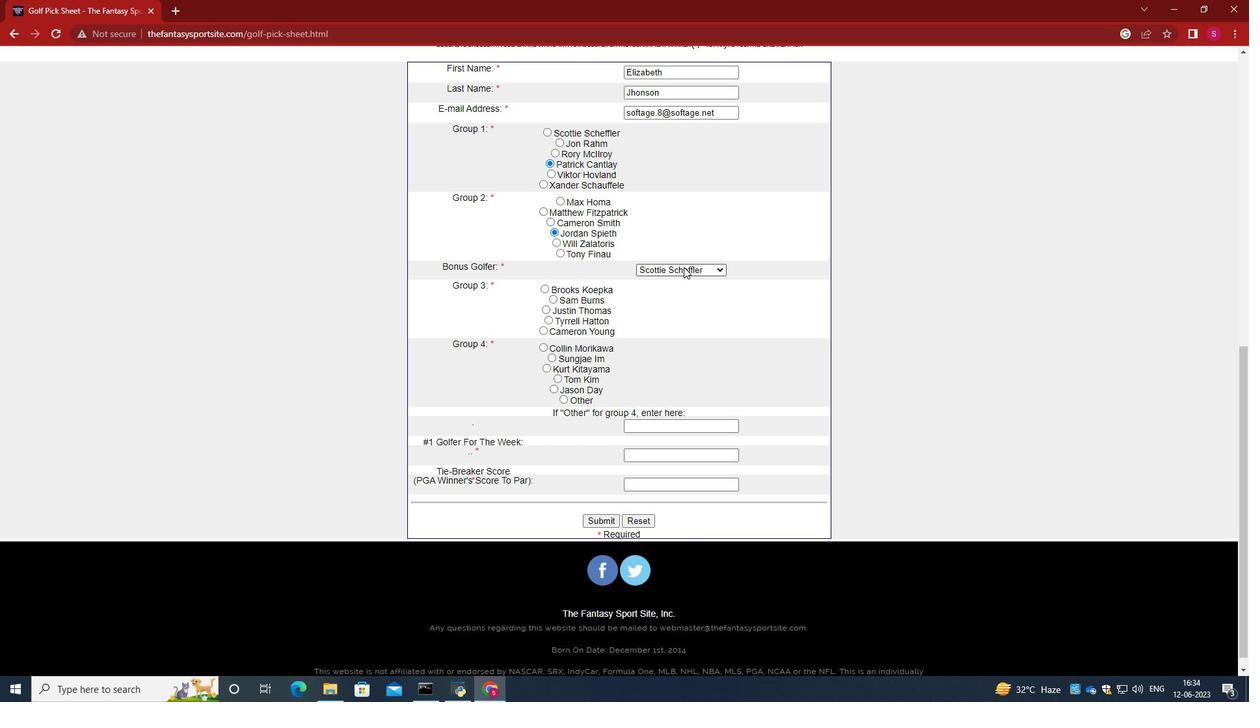 
Action: Mouse moved to (686, 322)
Screenshot: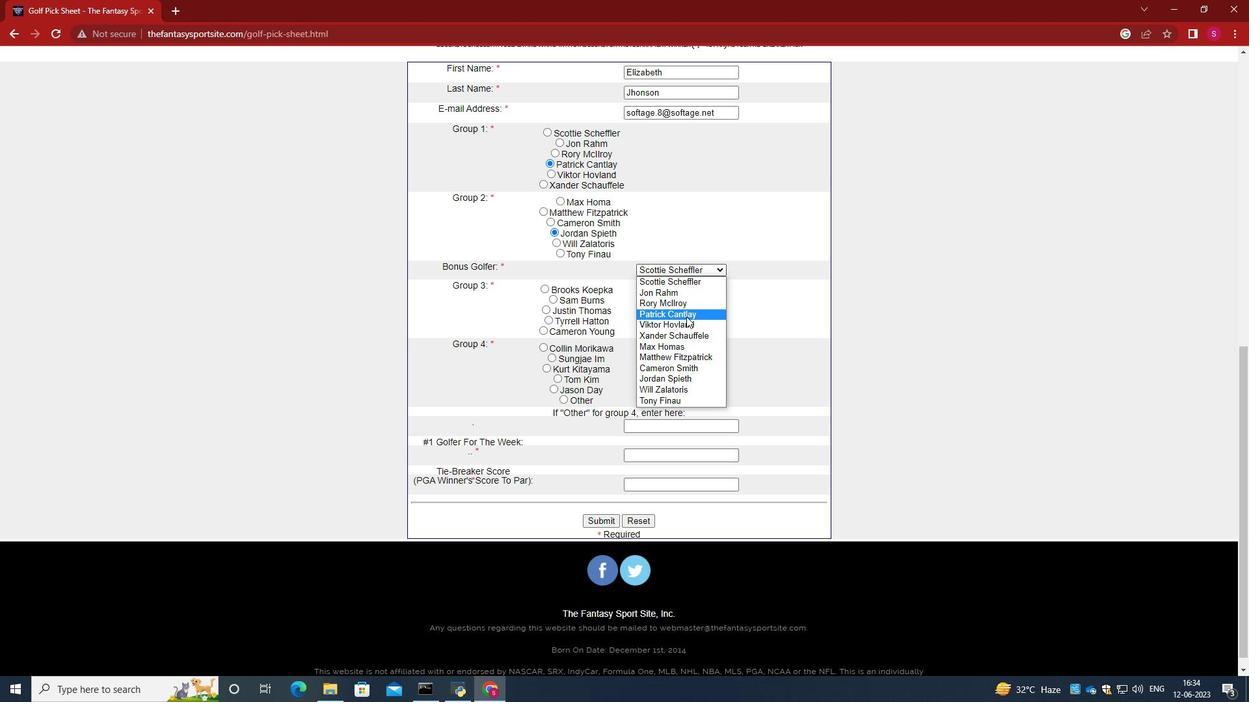 
Action: Mouse pressed left at (686, 322)
Screenshot: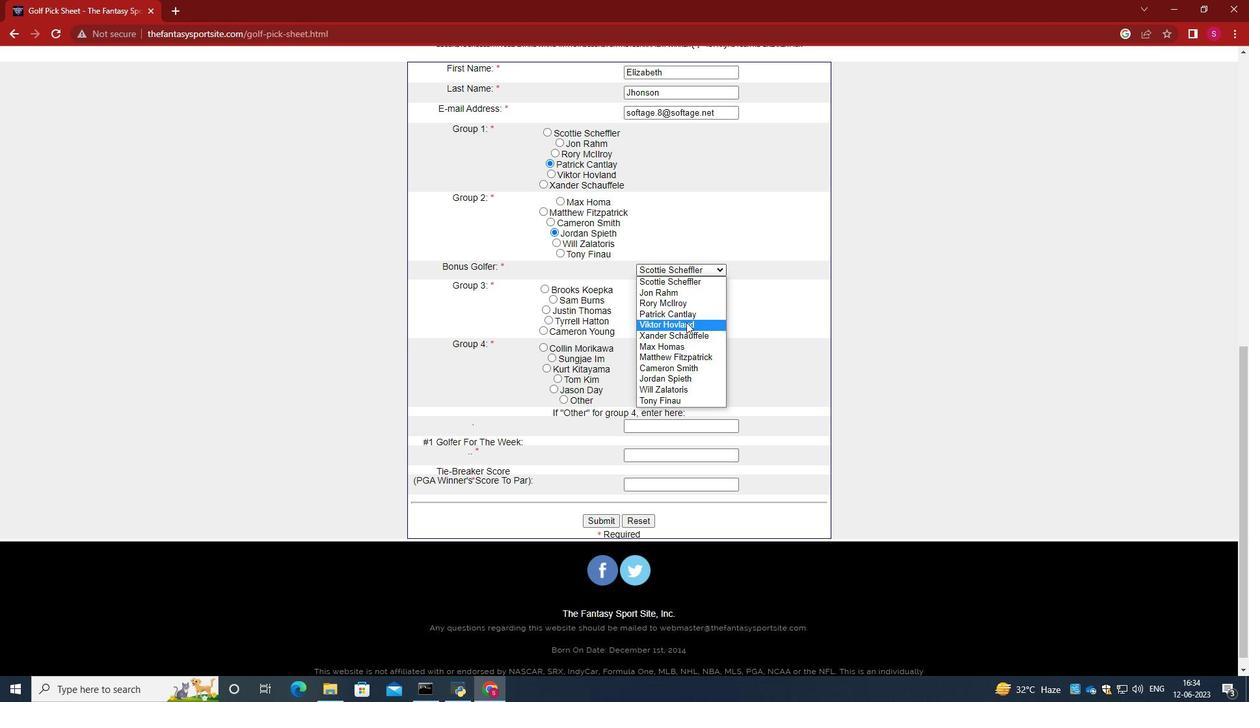 
Action: Mouse moved to (655, 321)
Screenshot: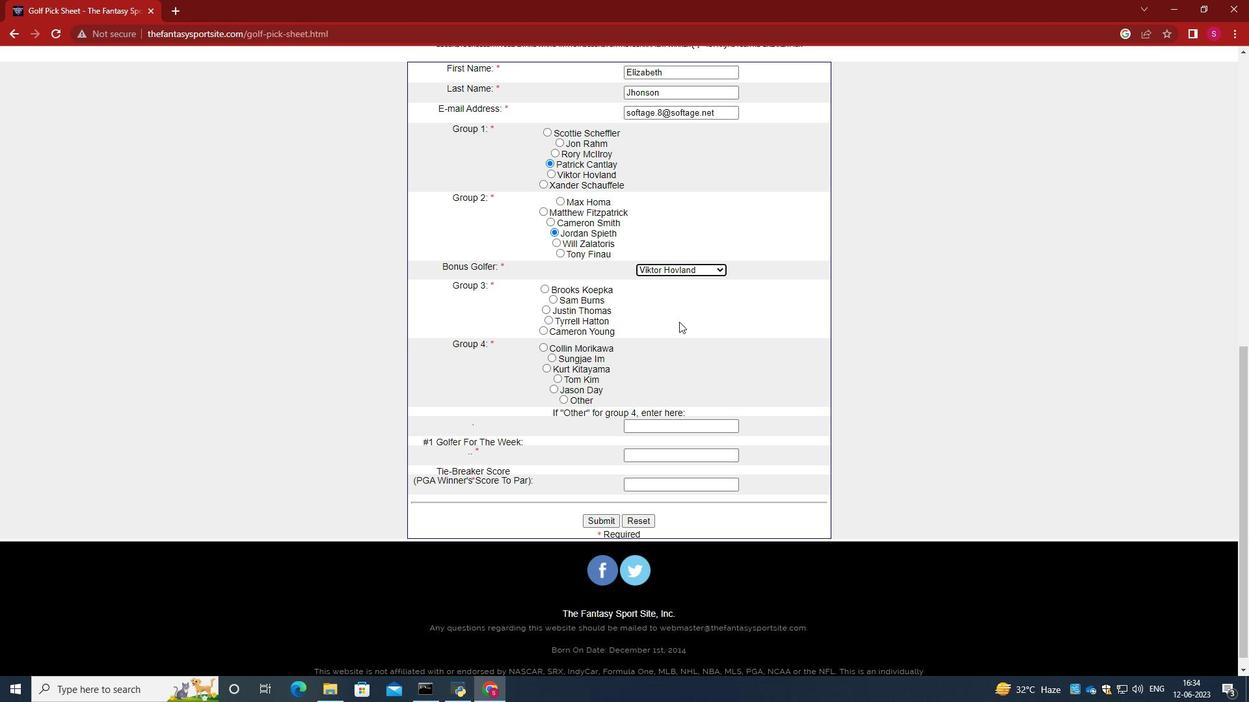 
Action: Mouse scrolled (655, 320) with delta (0, 0)
Screenshot: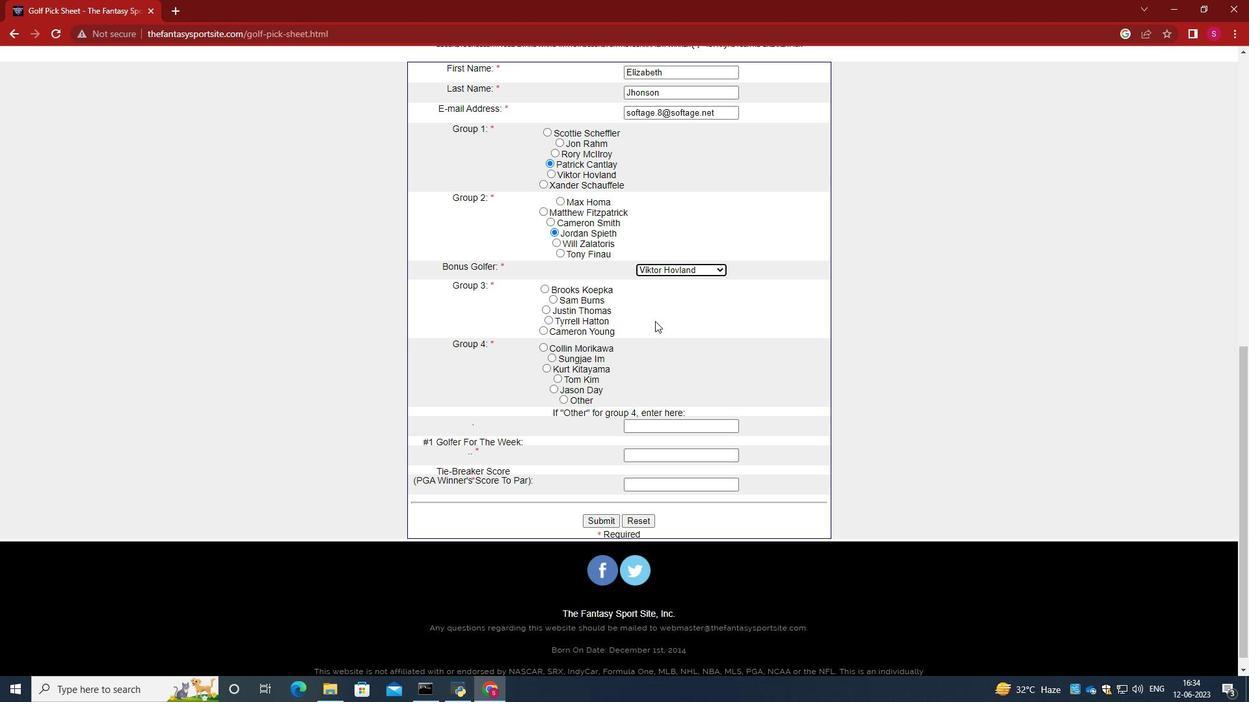 
Action: Mouse moved to (554, 284)
Screenshot: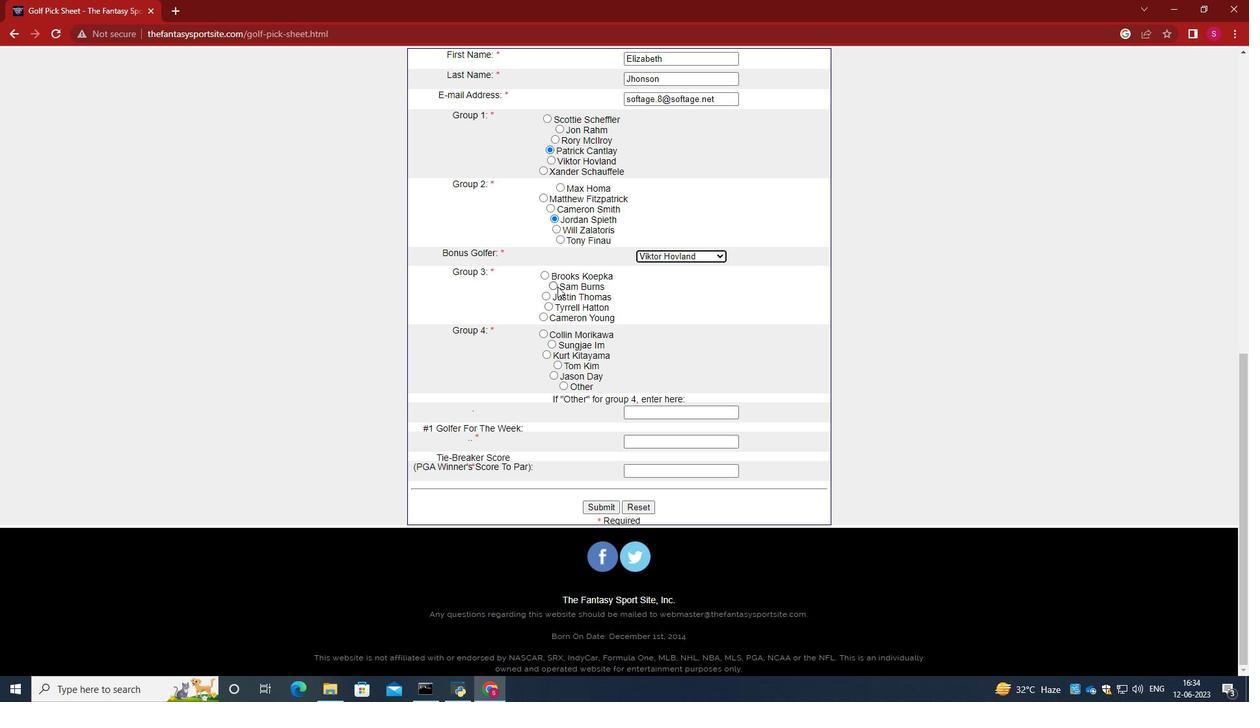 
Action: Mouse pressed left at (554, 284)
Screenshot: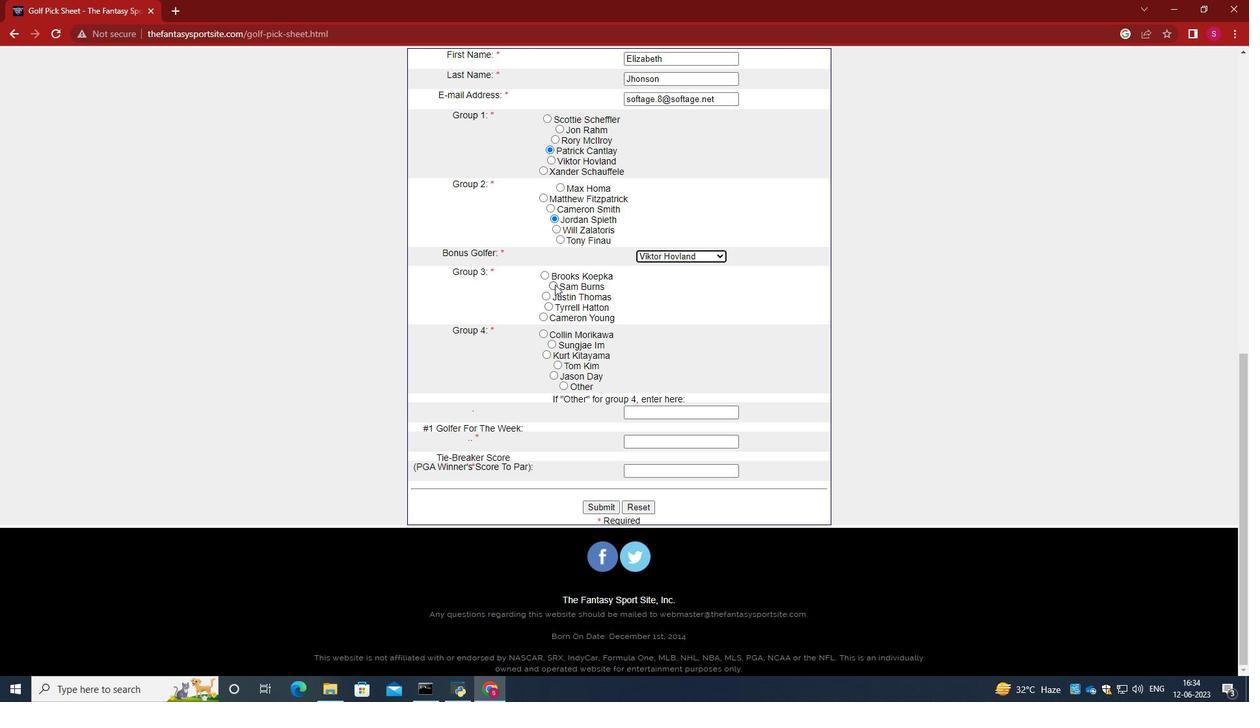 
Action: Mouse moved to (686, 290)
Screenshot: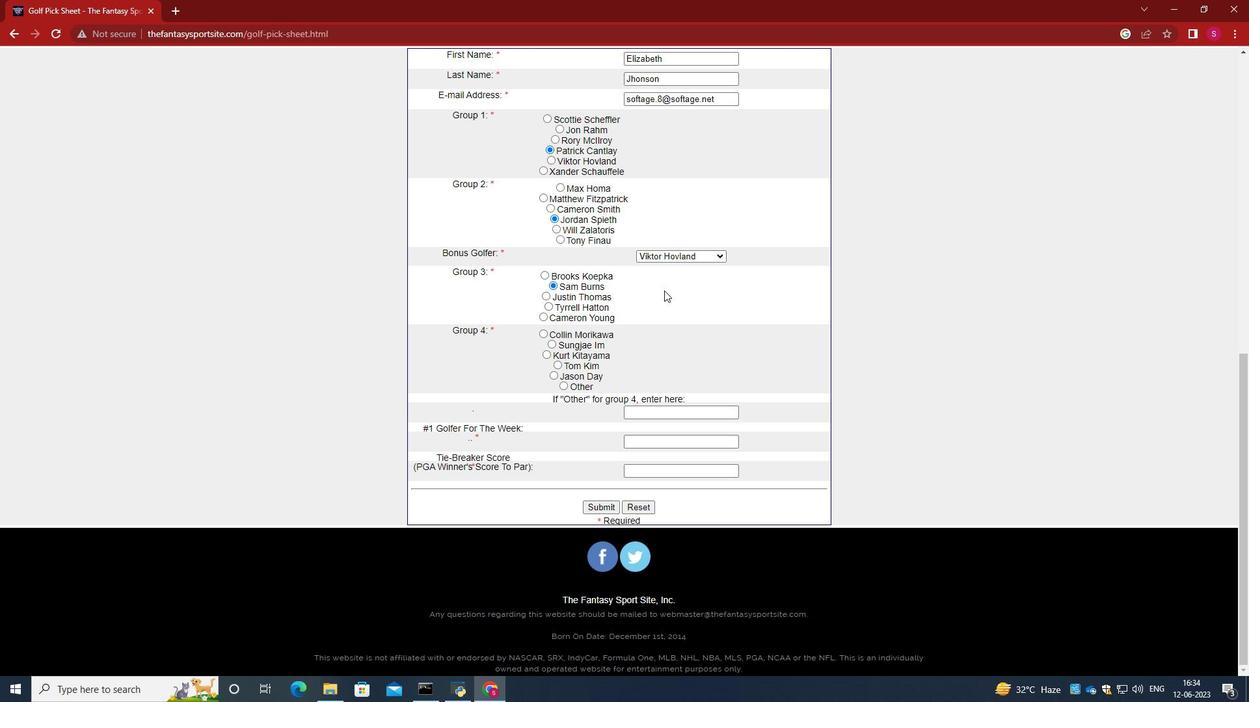
Action: Mouse scrolled (686, 290) with delta (0, 0)
Screenshot: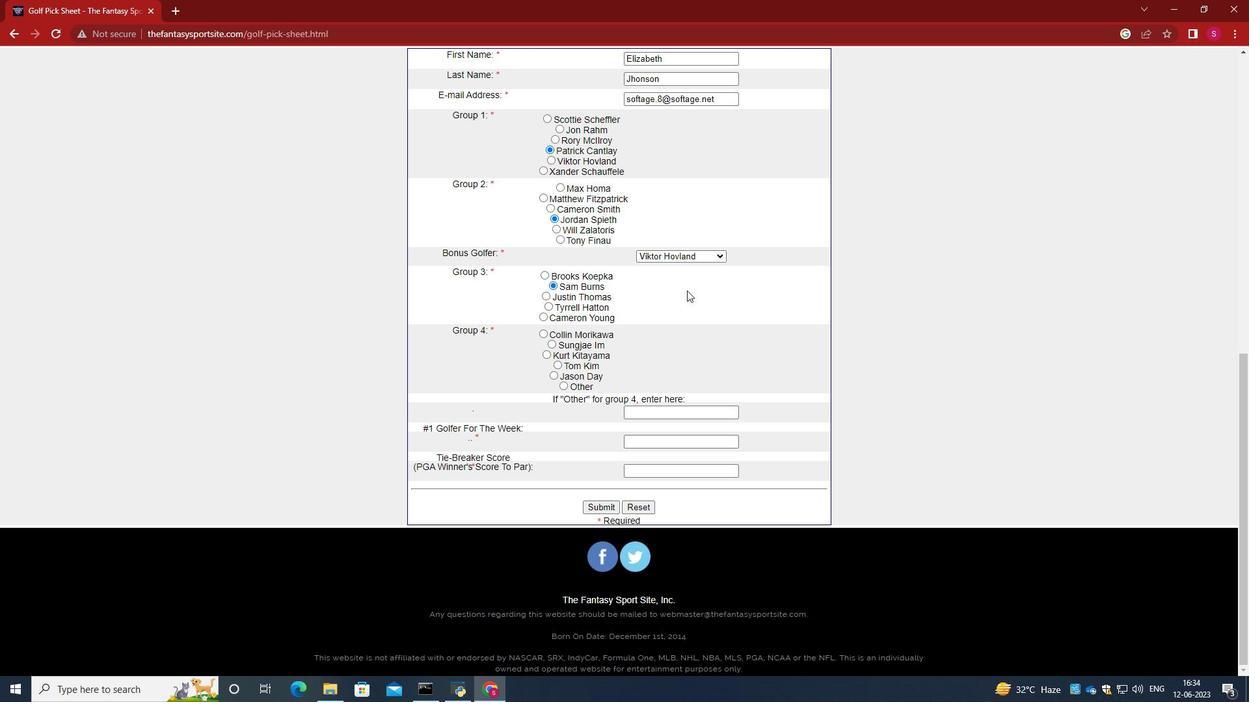 
Action: Mouse moved to (565, 387)
Screenshot: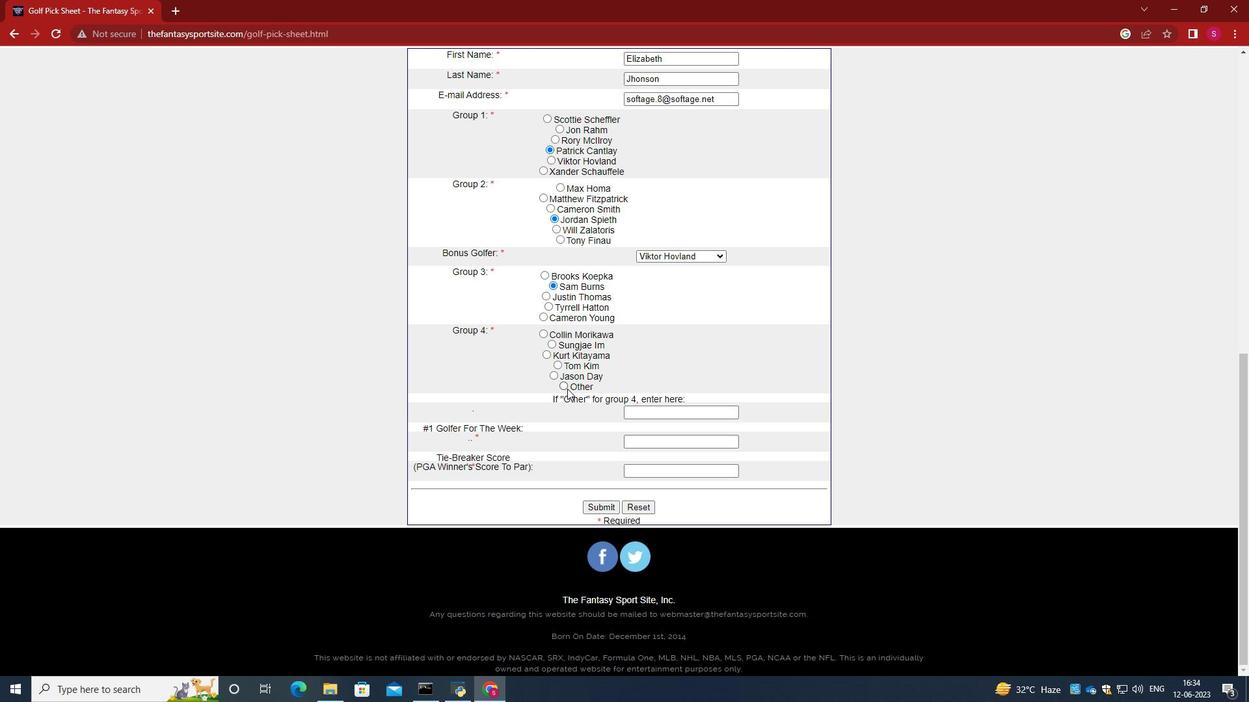 
Action: Mouse pressed left at (565, 387)
Screenshot: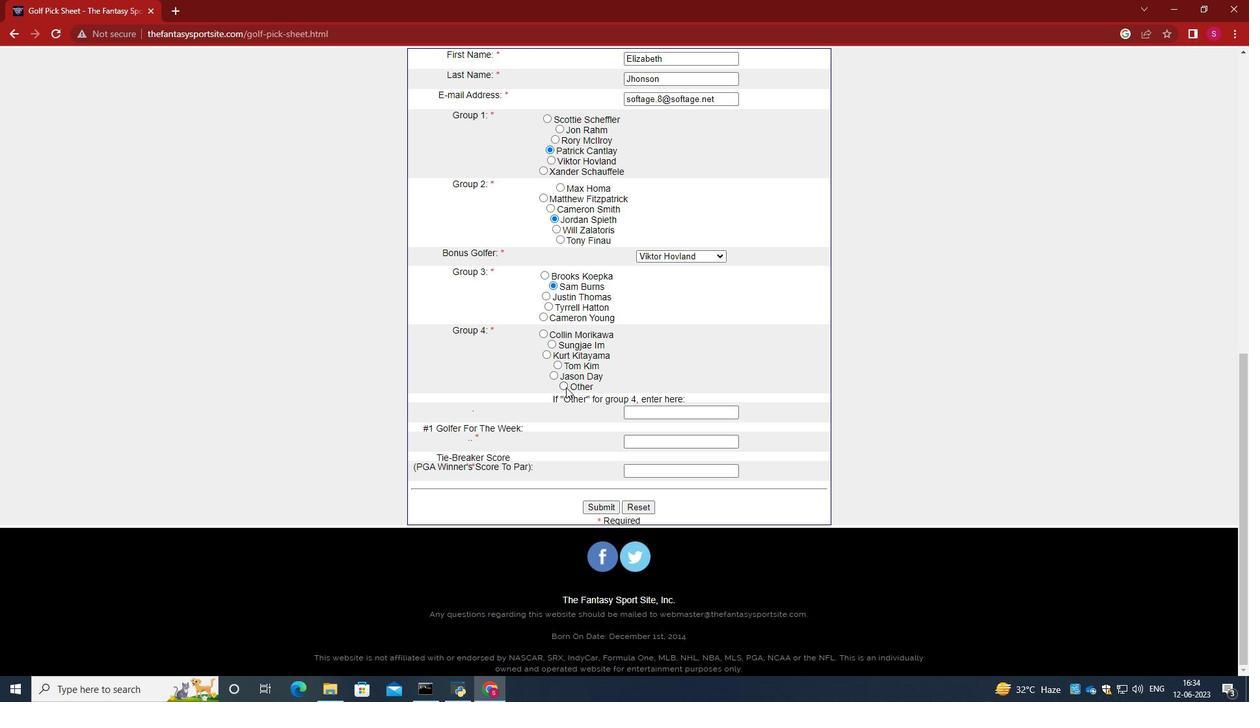 
Action: Mouse moved to (692, 414)
Screenshot: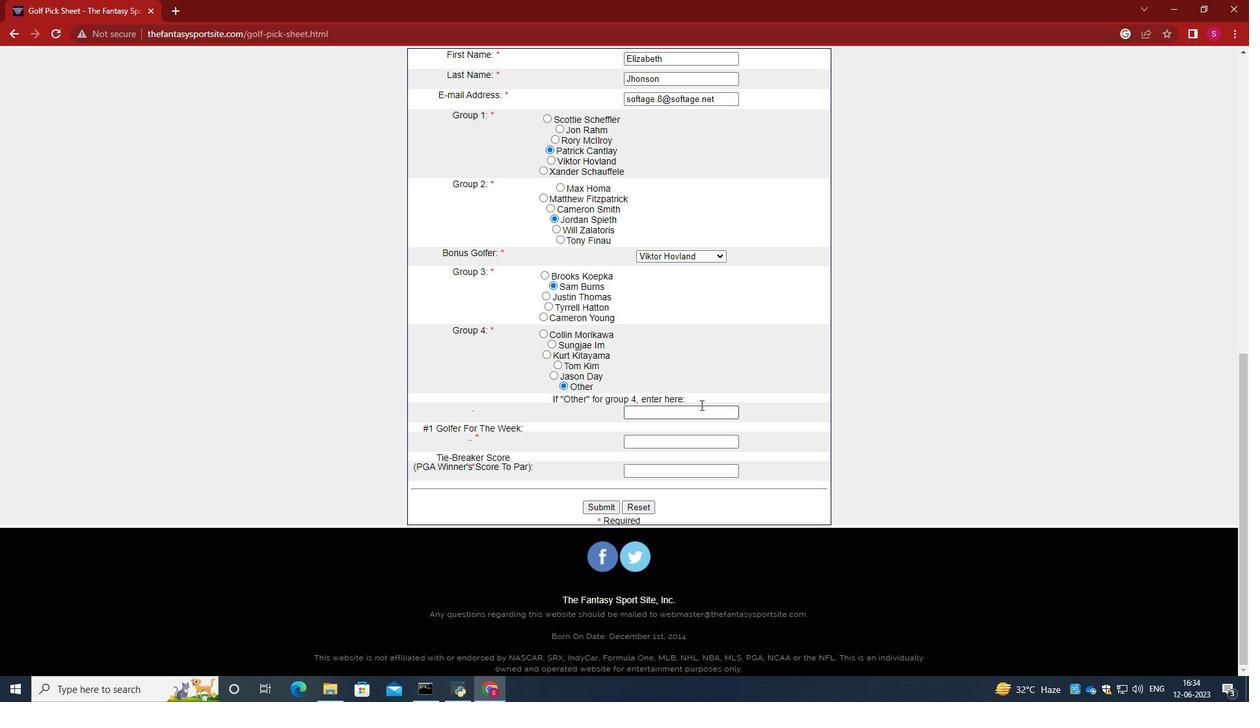 
Action: Mouse pressed left at (692, 414)
Screenshot: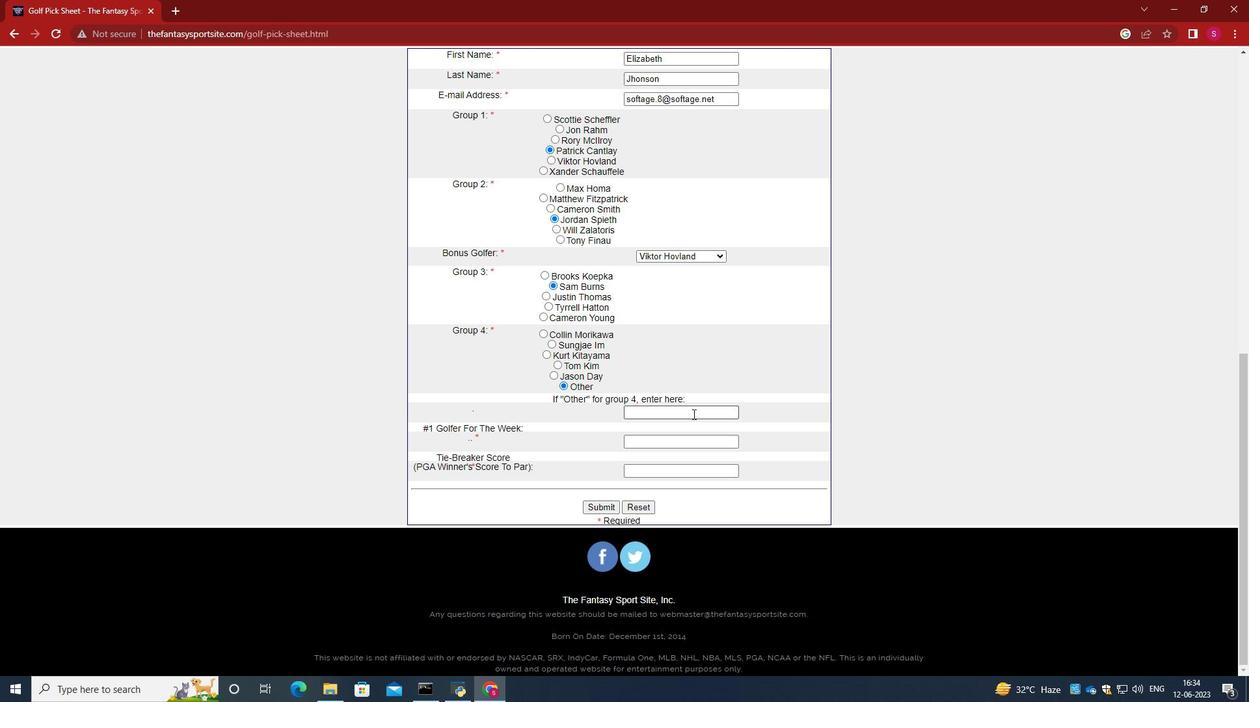 
Action: Key pressed <Key.caps_lock>S<Key.caps_lock>a<Key.backspace>hane<Key.space><Key.caps_lock>L<Key.caps_lock>owry<Key.tab><Key.caps_lock>K<Key.caps_lock>eegan<Key.space><Key.caps_lock>B<Key.caps_lock>radly<Key.tab>1
Screenshot: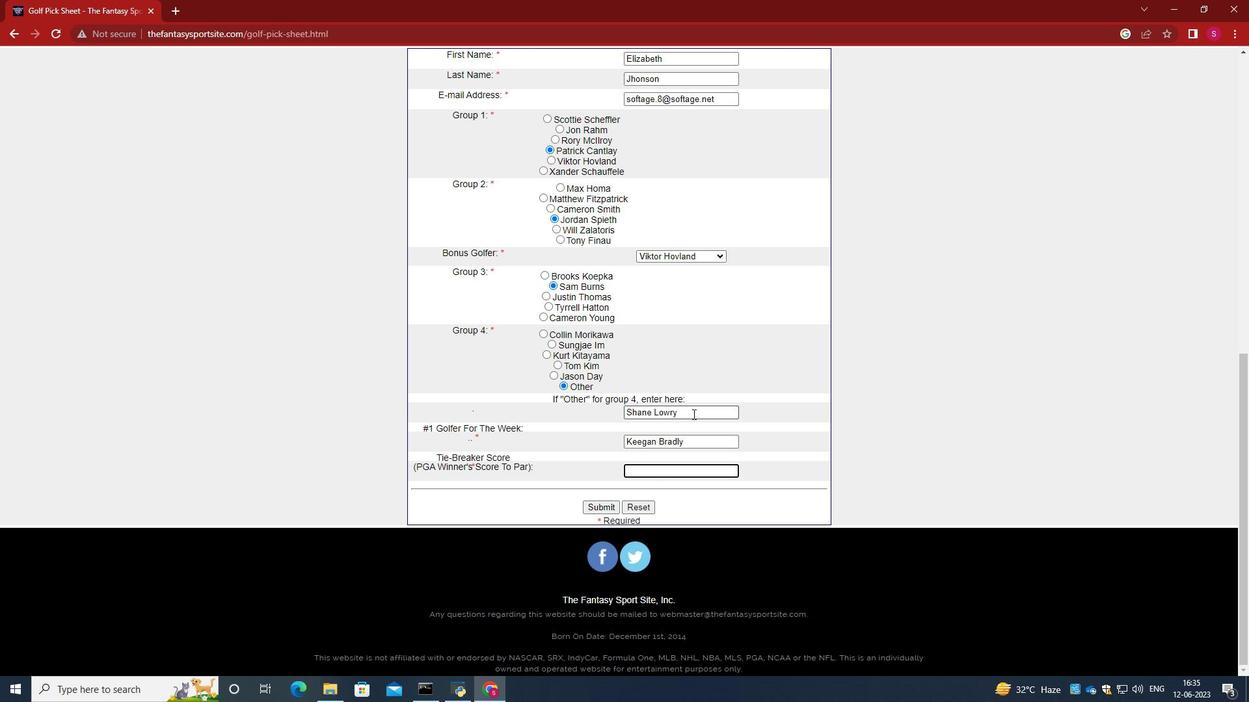 
Action: Mouse moved to (610, 506)
Screenshot: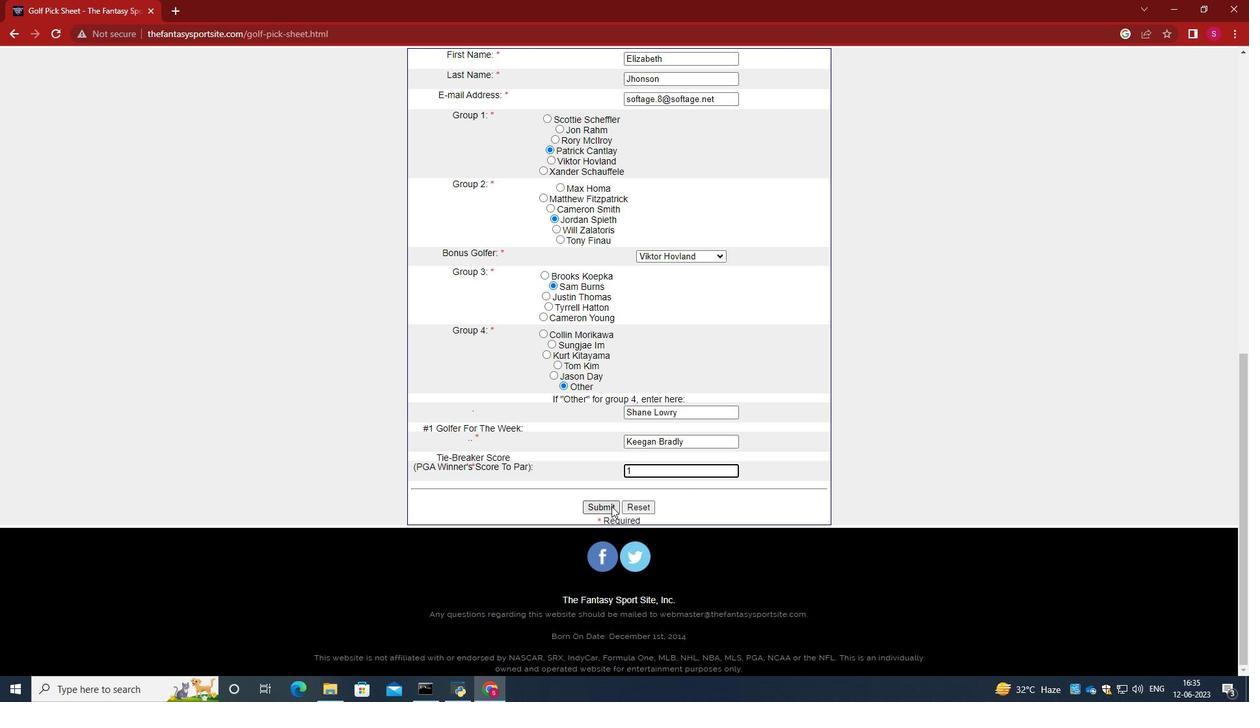 
Action: Mouse pressed left at (610, 506)
Screenshot: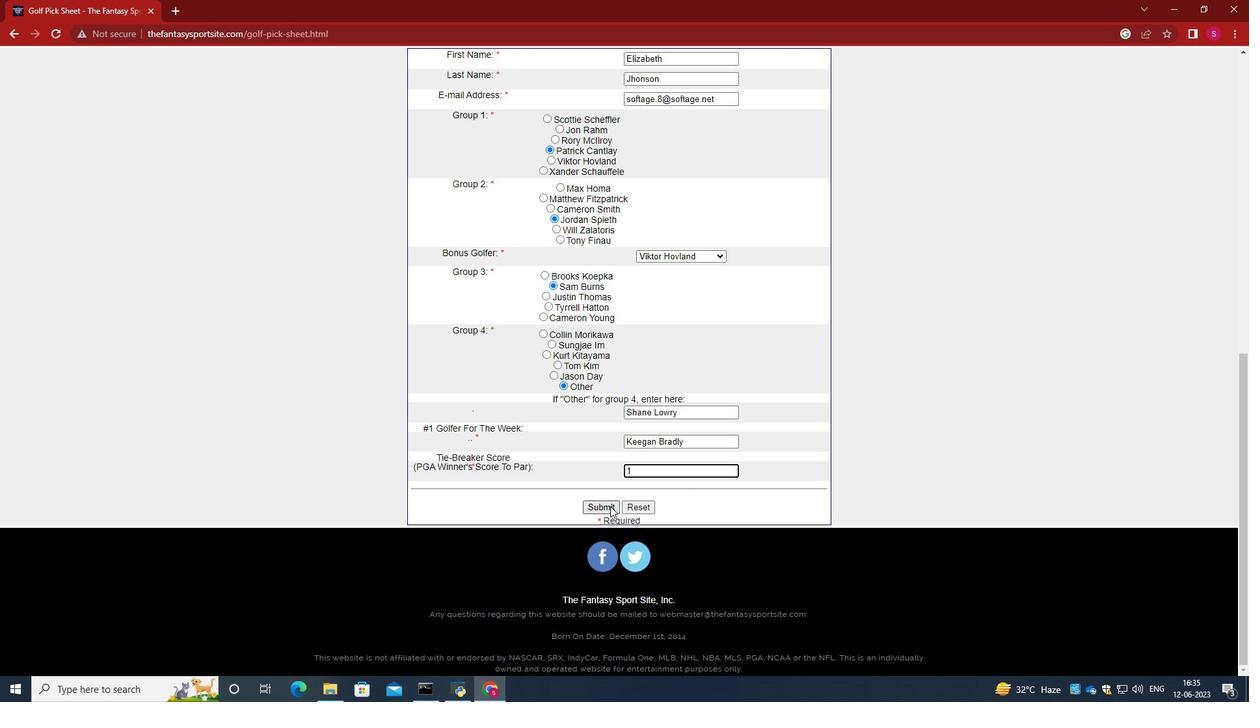 
